 Task: Find connections with filter location Murcia with filter topic #Ideaswith filter profile language Potuguese with filter current company Google with filter school MVGR College of Engineering with filter industry Wholesale Chemical and Allied Products with filter service category Commercial Real Estate with filter keywords title Managers
Action: Mouse moved to (519, 66)
Screenshot: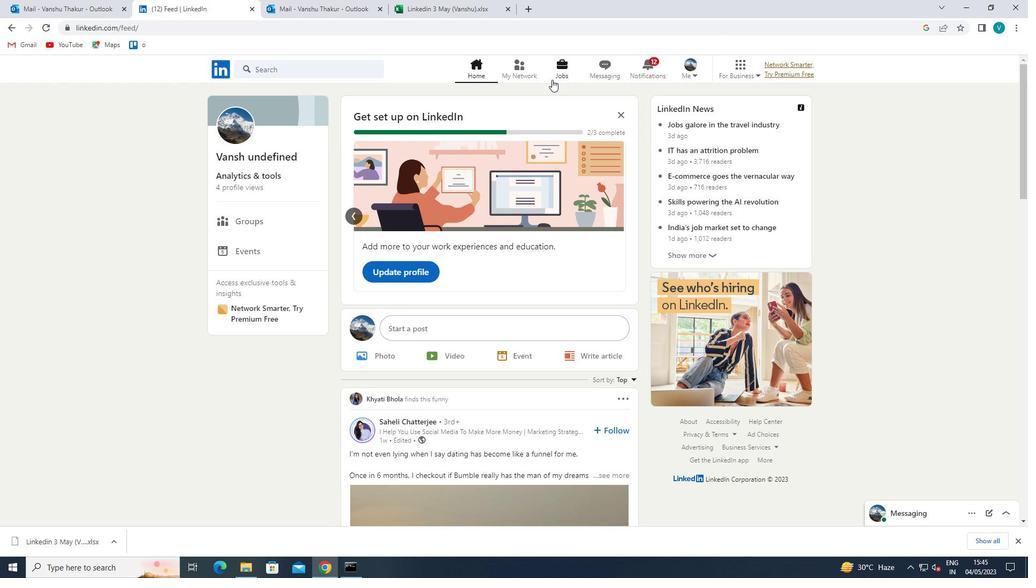 
Action: Mouse pressed left at (519, 66)
Screenshot: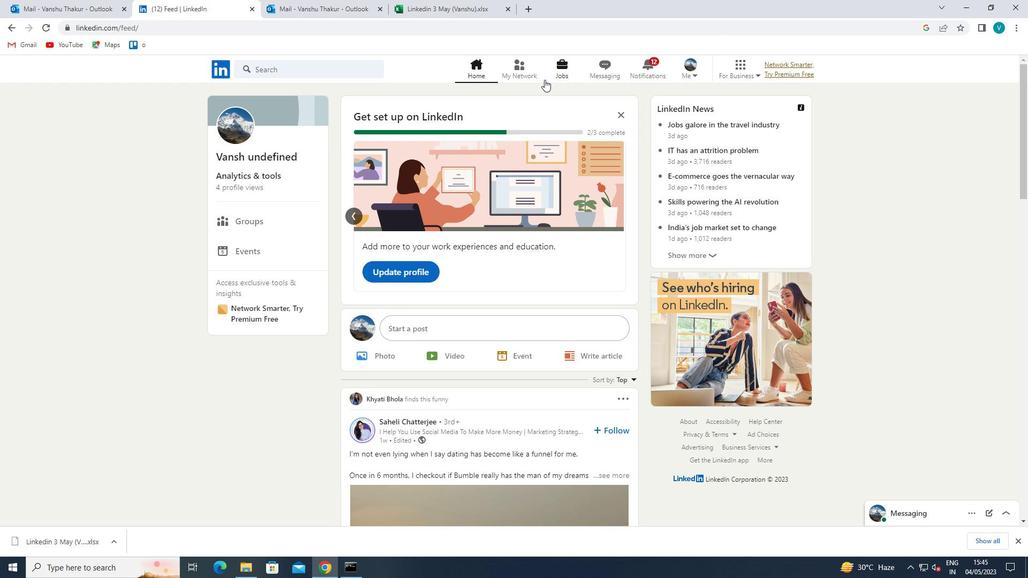 
Action: Mouse moved to (318, 133)
Screenshot: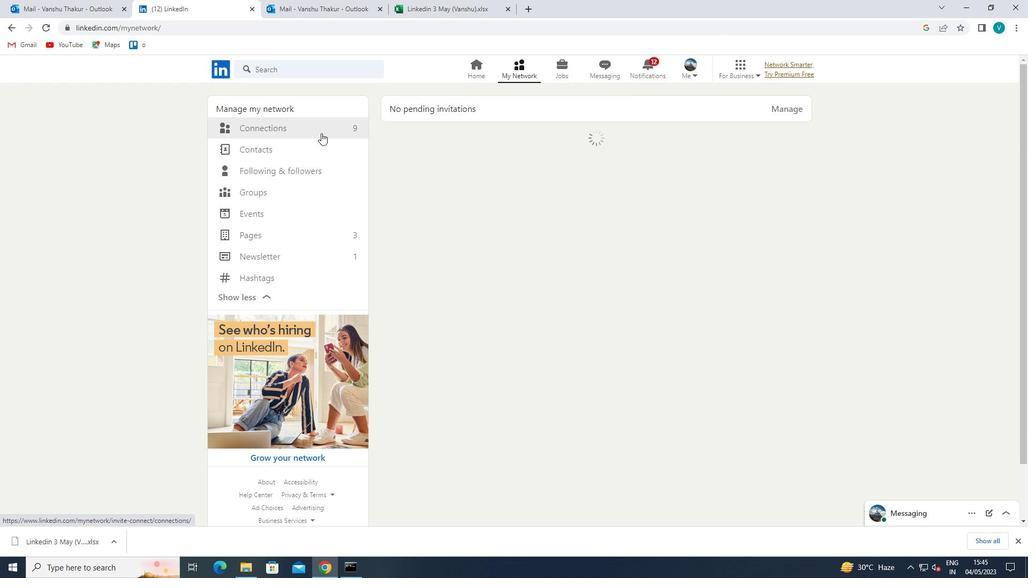 
Action: Mouse pressed left at (318, 133)
Screenshot: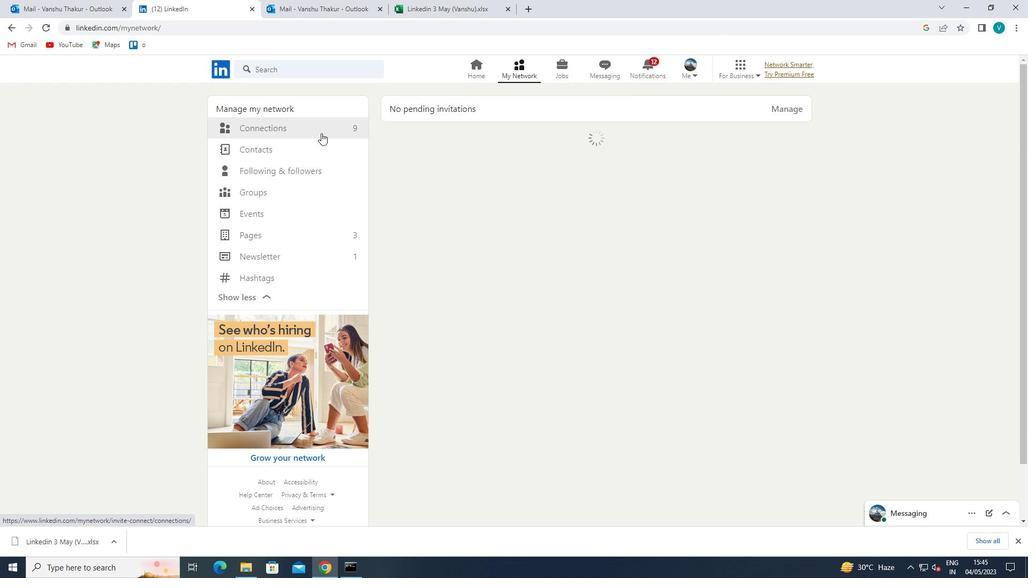 
Action: Mouse moved to (618, 130)
Screenshot: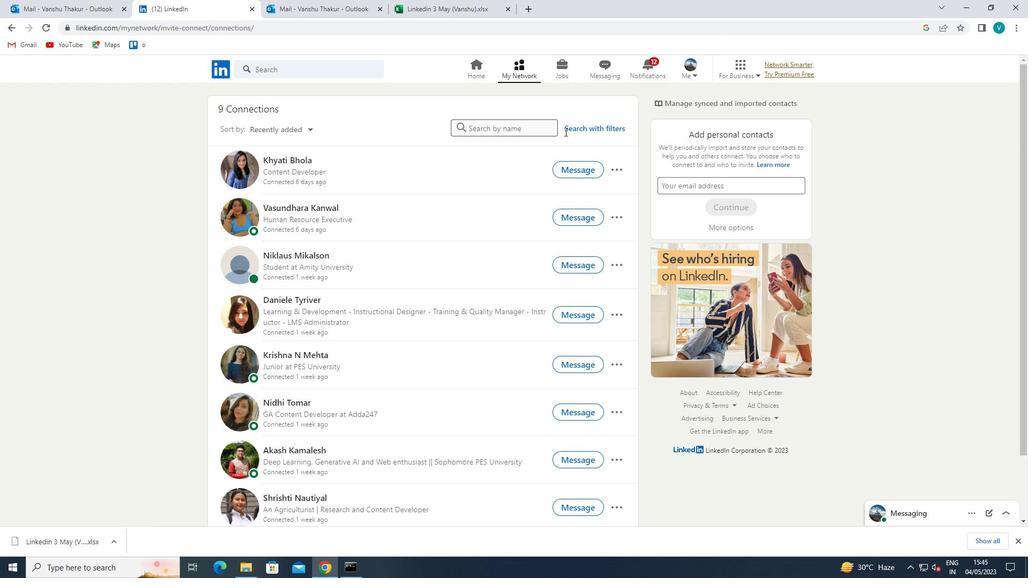 
Action: Mouse pressed left at (618, 130)
Screenshot: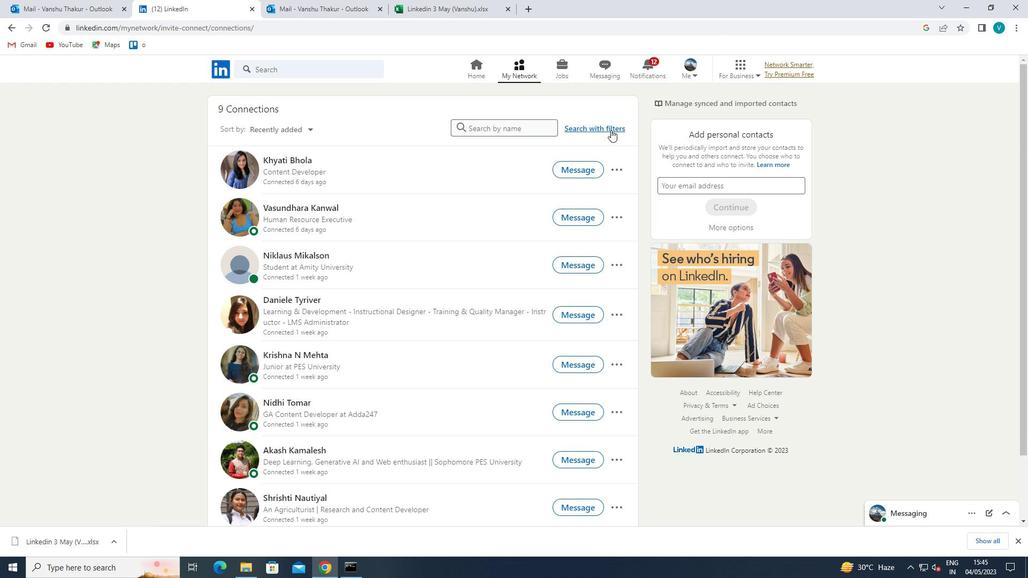 
Action: Mouse moved to (515, 104)
Screenshot: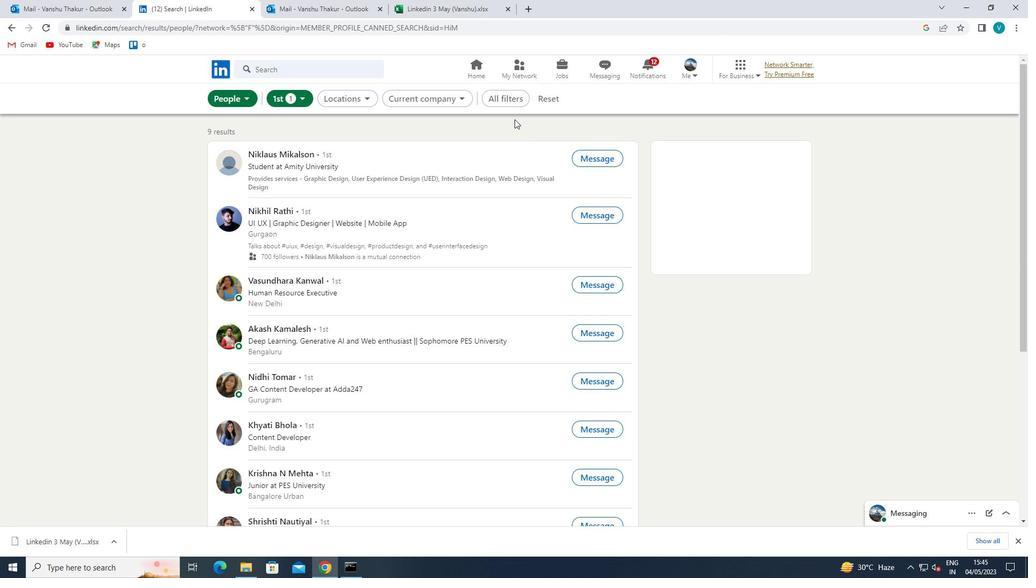 
Action: Mouse pressed left at (515, 104)
Screenshot: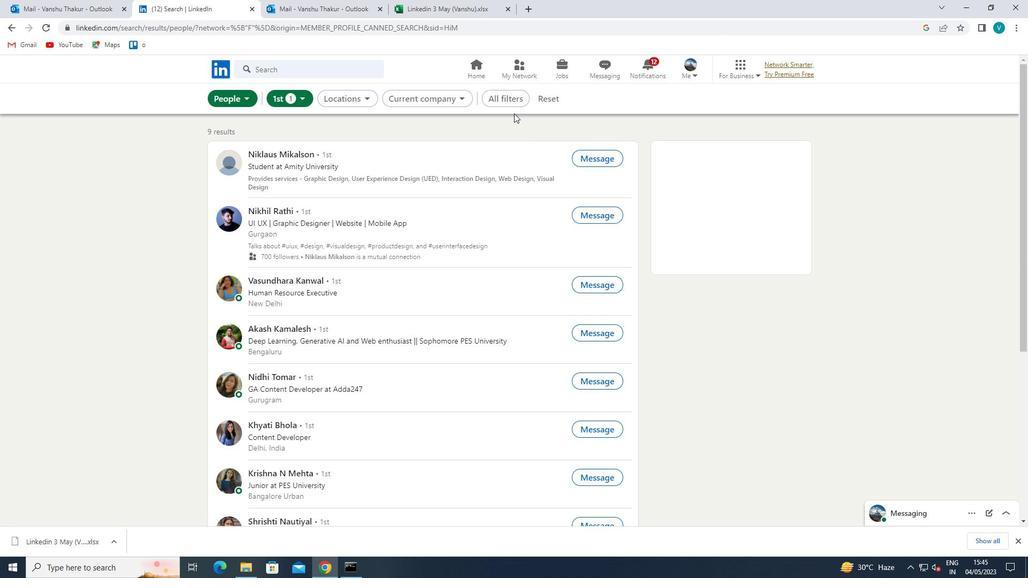
Action: Mouse moved to (791, 200)
Screenshot: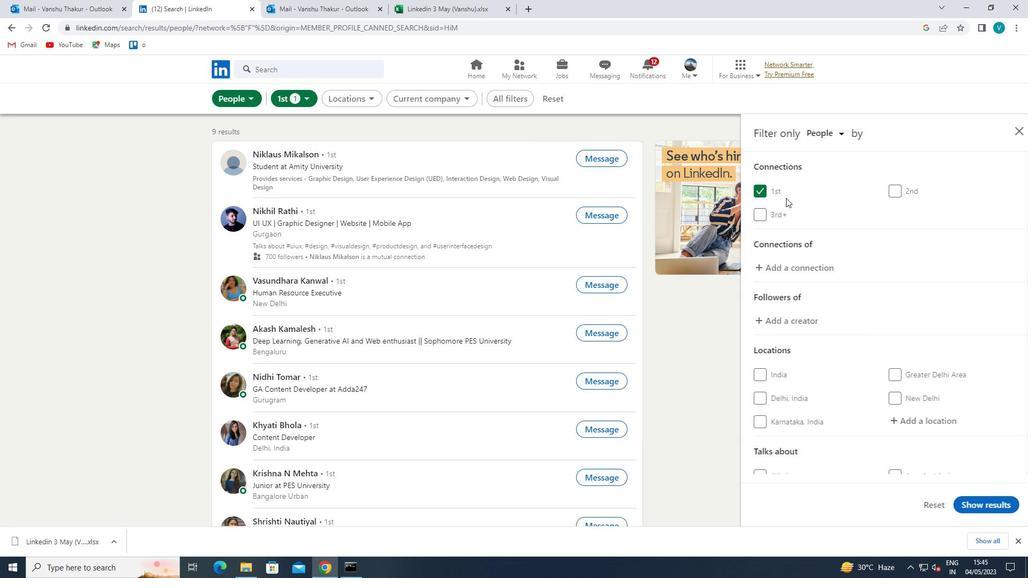 
Action: Mouse scrolled (791, 200) with delta (0, 0)
Screenshot: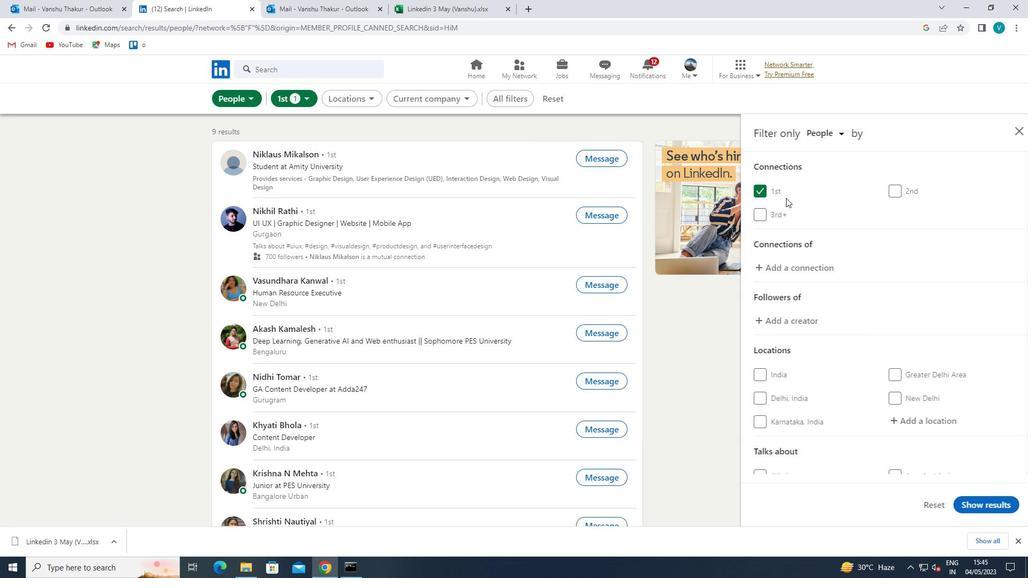 
Action: Mouse moved to (793, 201)
Screenshot: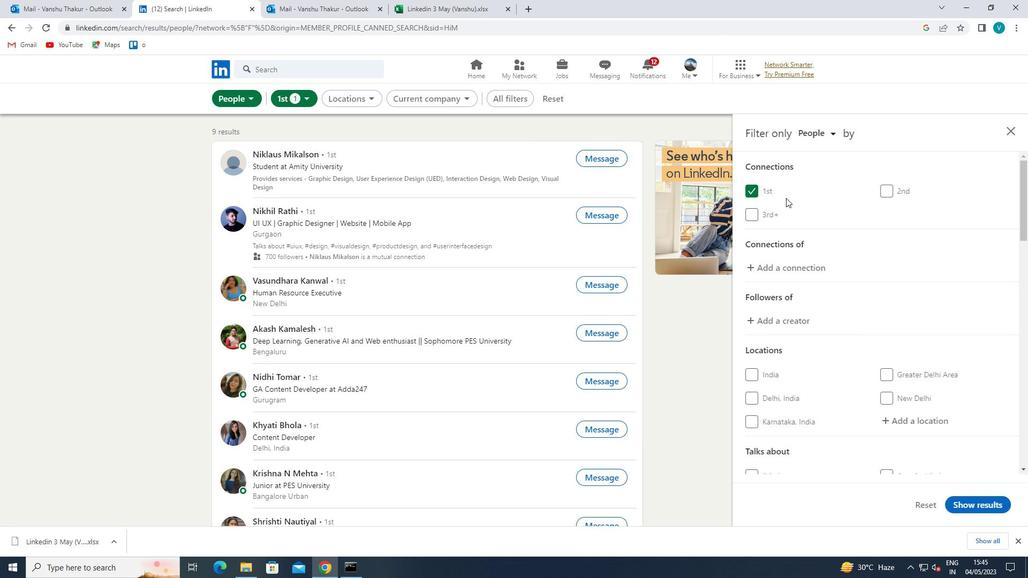 
Action: Mouse scrolled (793, 201) with delta (0, 0)
Screenshot: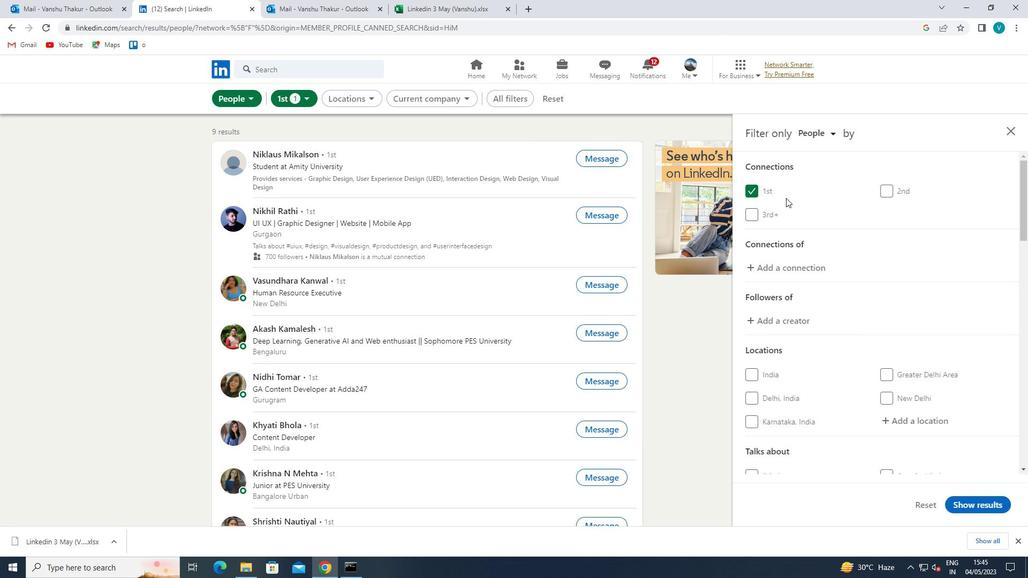 
Action: Mouse moved to (911, 311)
Screenshot: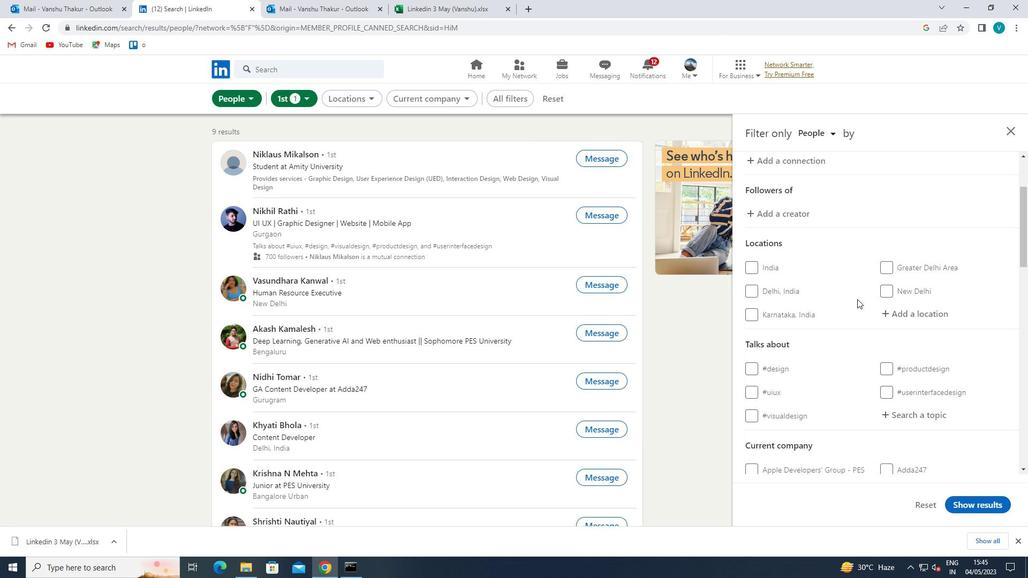 
Action: Mouse pressed left at (911, 311)
Screenshot: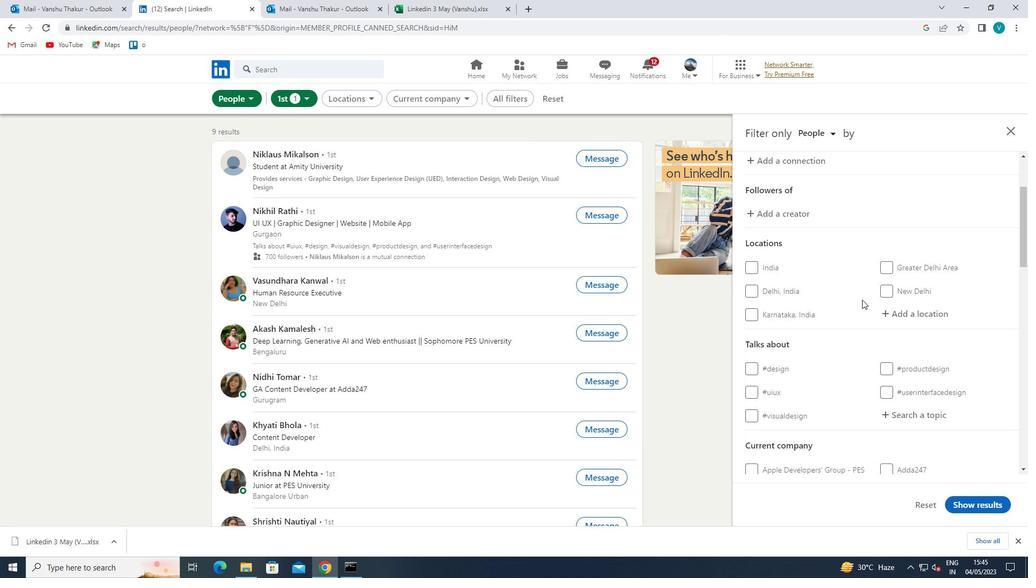 
Action: Mouse moved to (890, 298)
Screenshot: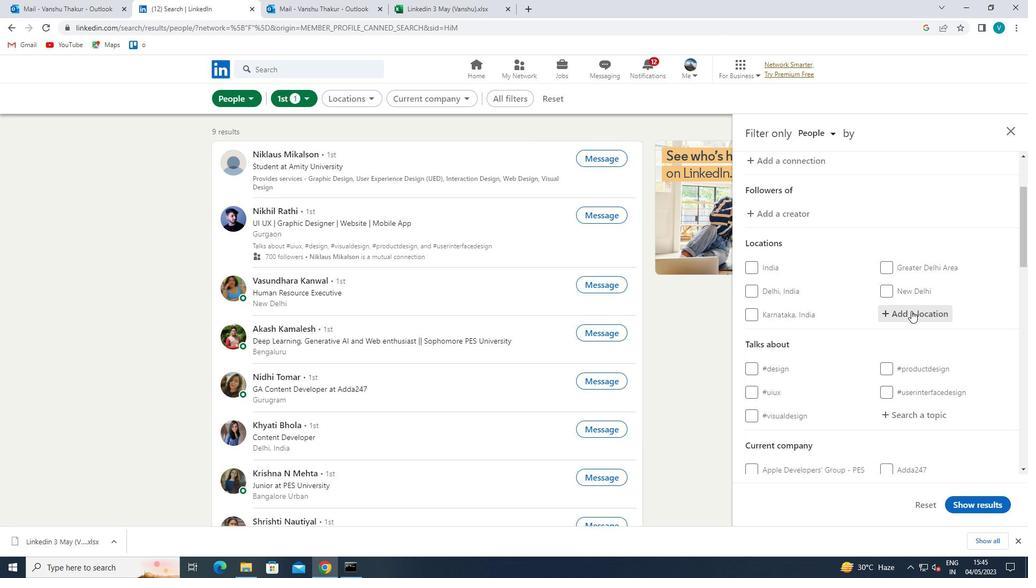 
Action: Key pressed <Key.shift>MURCIA
Screenshot: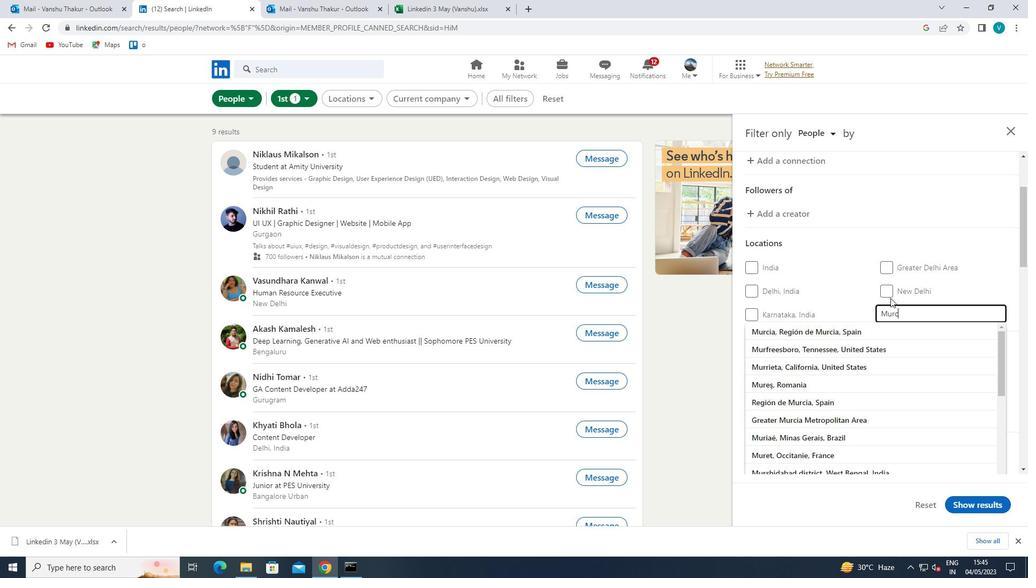 
Action: Mouse moved to (878, 335)
Screenshot: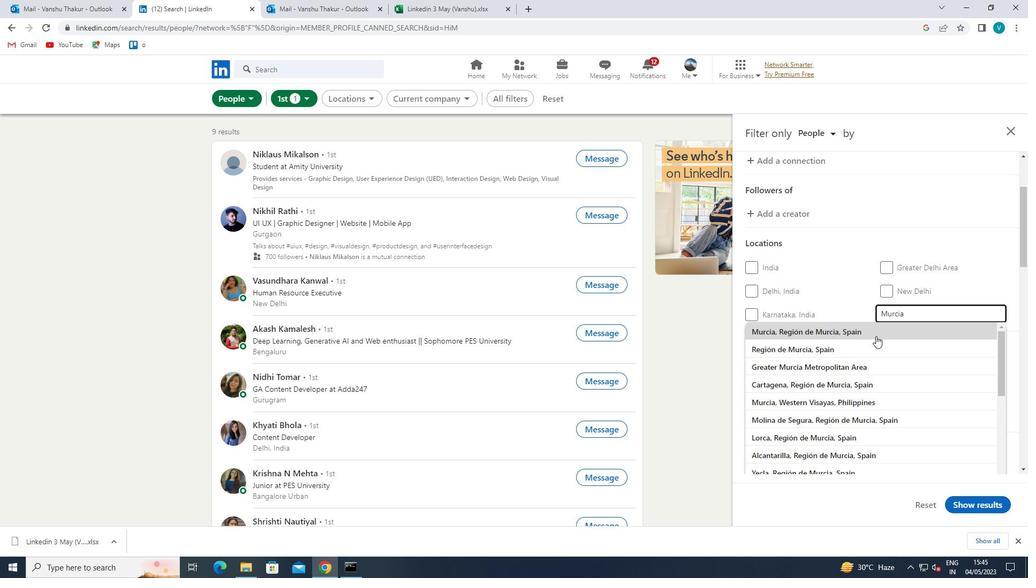 
Action: Mouse pressed left at (878, 335)
Screenshot: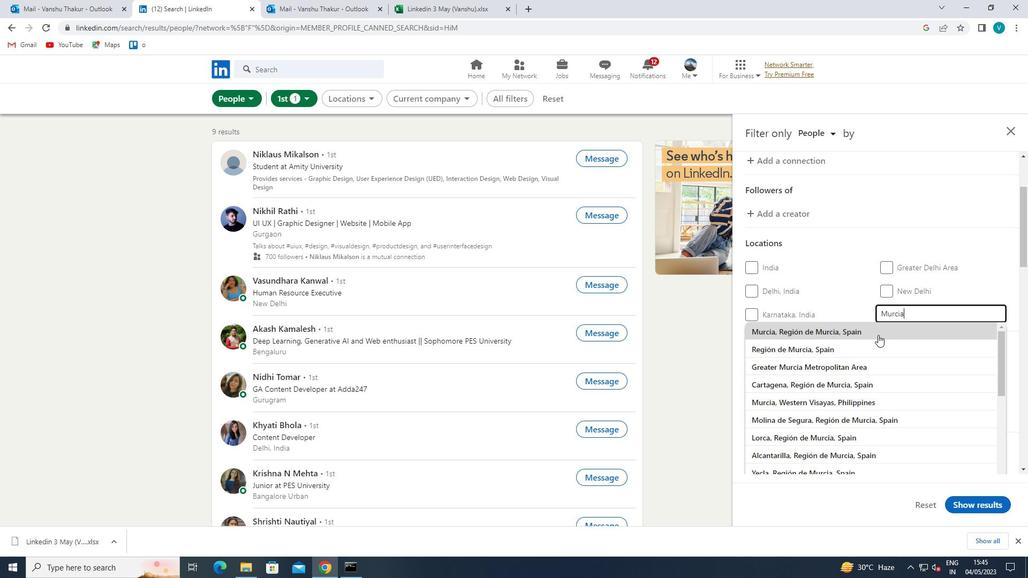 
Action: Mouse scrolled (878, 334) with delta (0, 0)
Screenshot: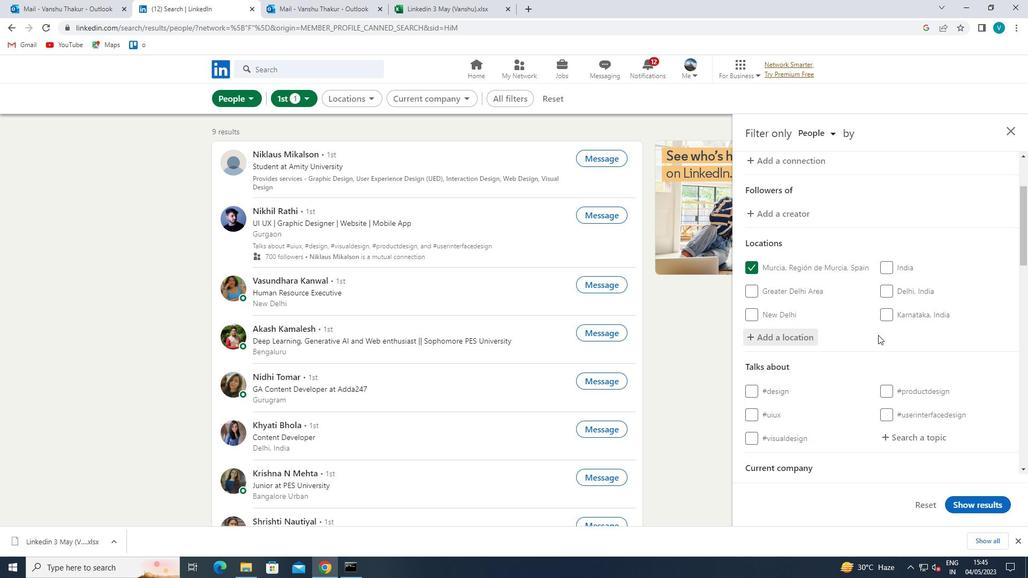 
Action: Mouse moved to (878, 335)
Screenshot: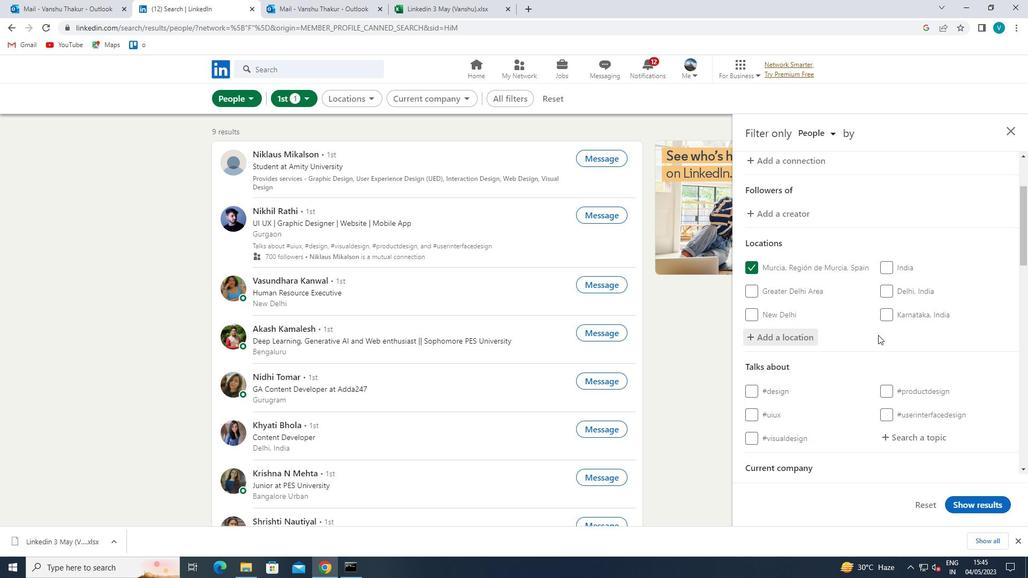 
Action: Mouse scrolled (878, 334) with delta (0, 0)
Screenshot: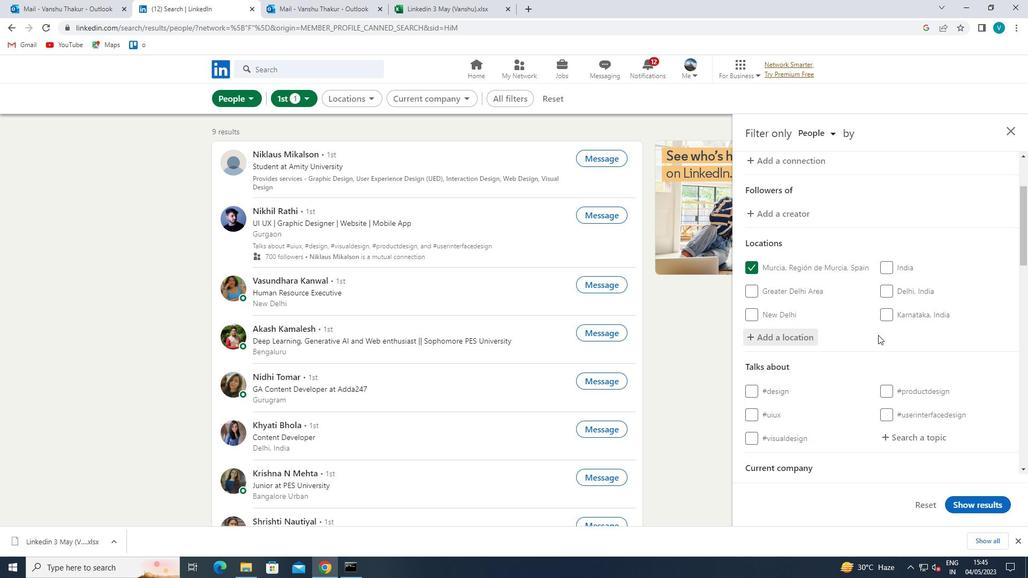 
Action: Mouse moved to (894, 345)
Screenshot: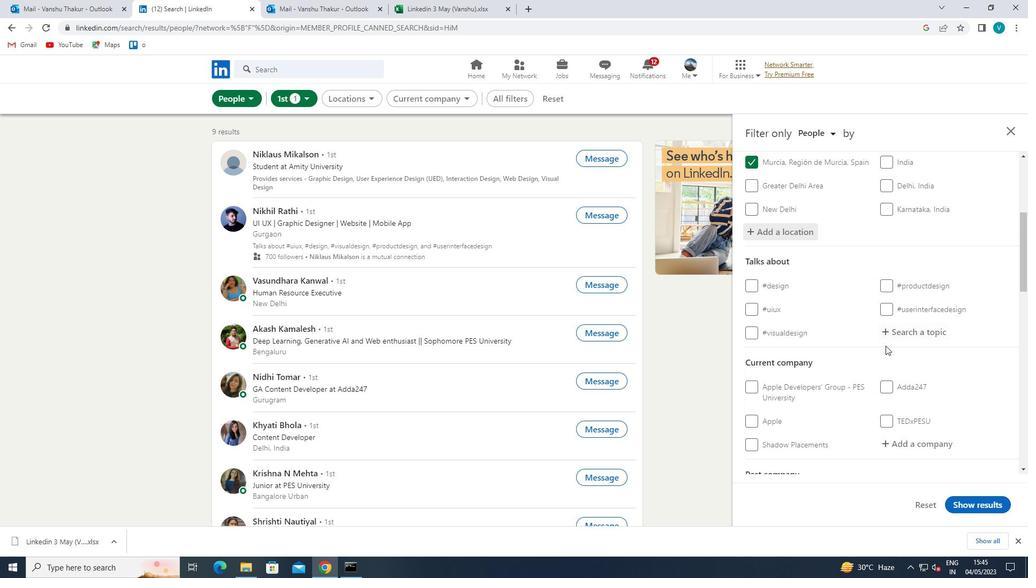 
Action: Mouse pressed left at (894, 345)
Screenshot: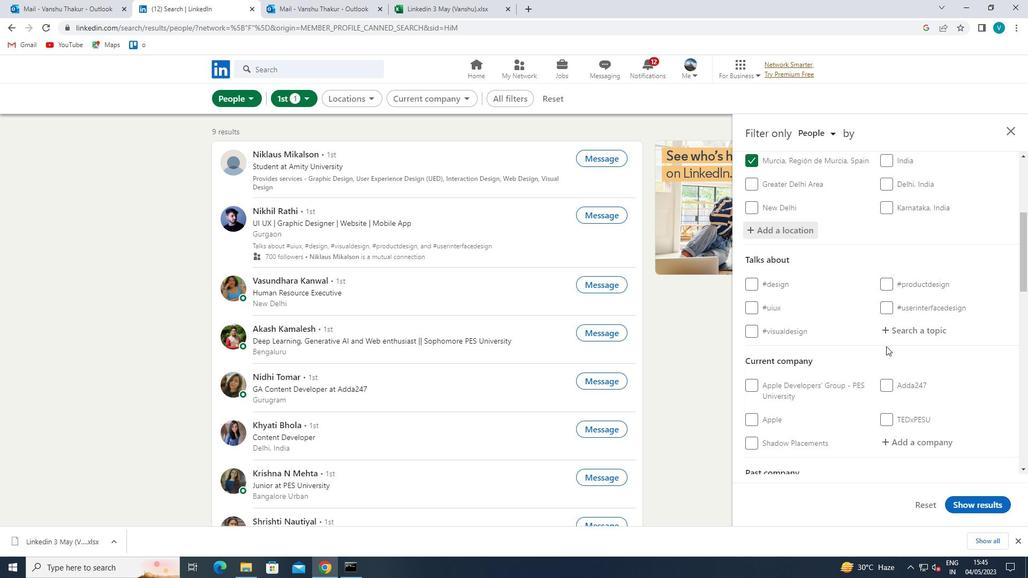 
Action: Mouse moved to (911, 320)
Screenshot: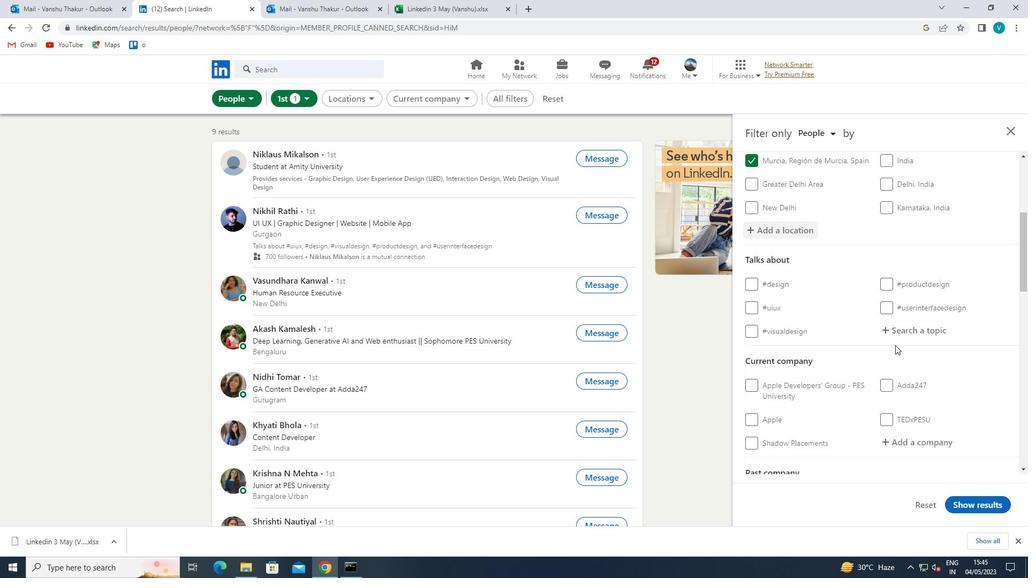 
Action: Mouse pressed left at (911, 320)
Screenshot: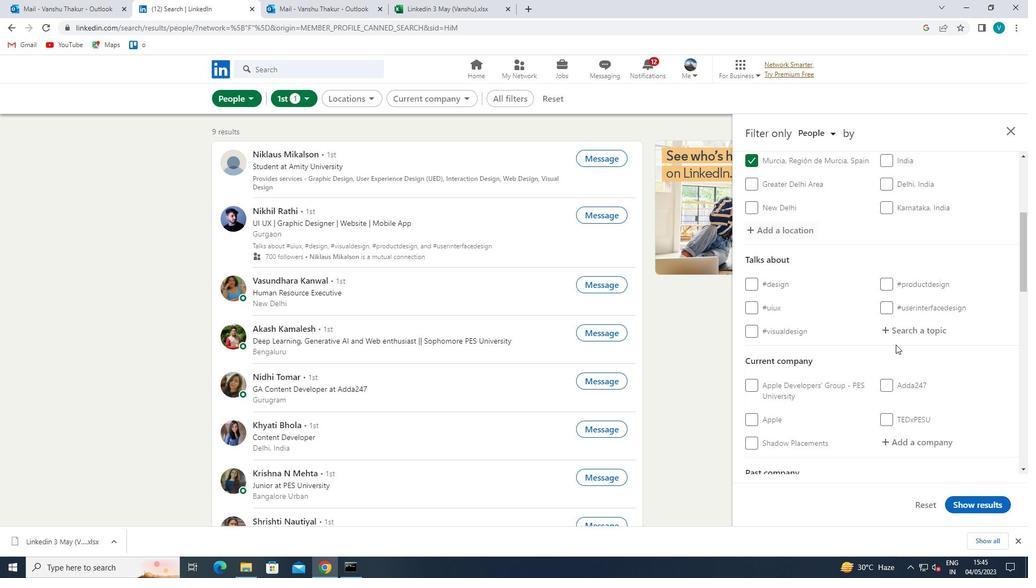 
Action: Mouse moved to (894, 318)
Screenshot: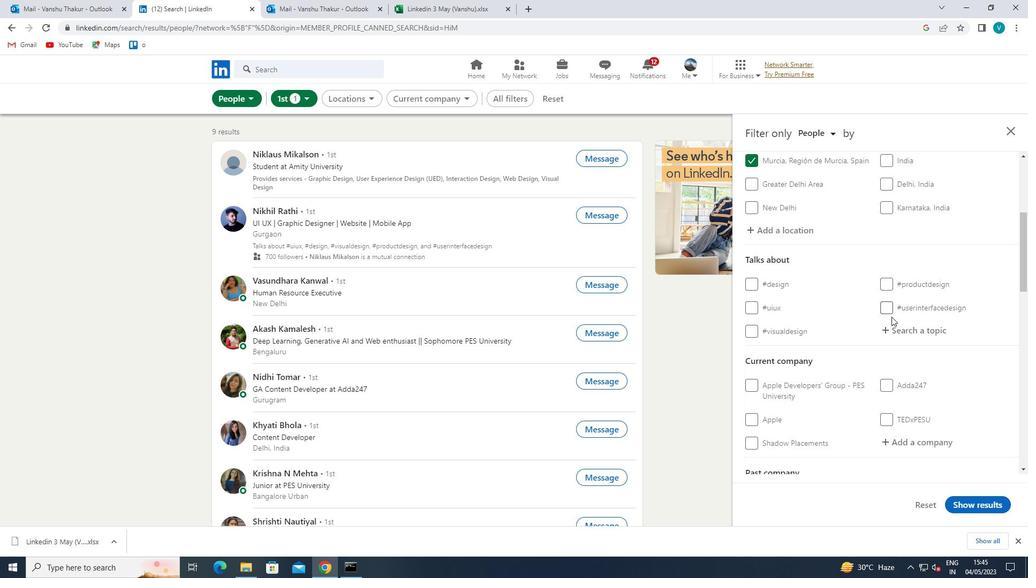 
Action: Mouse pressed left at (894, 318)
Screenshot: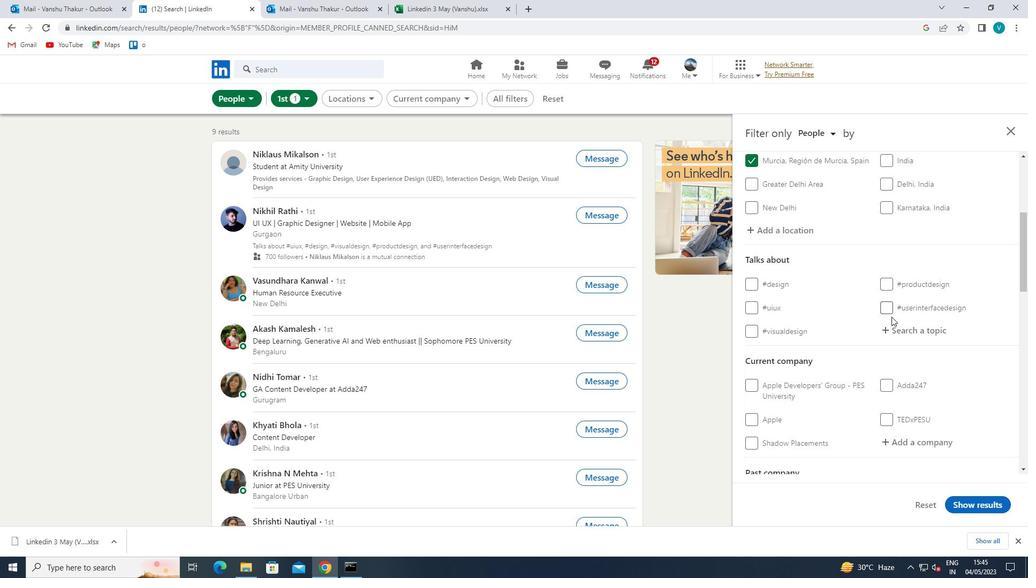 
Action: Mouse moved to (899, 321)
Screenshot: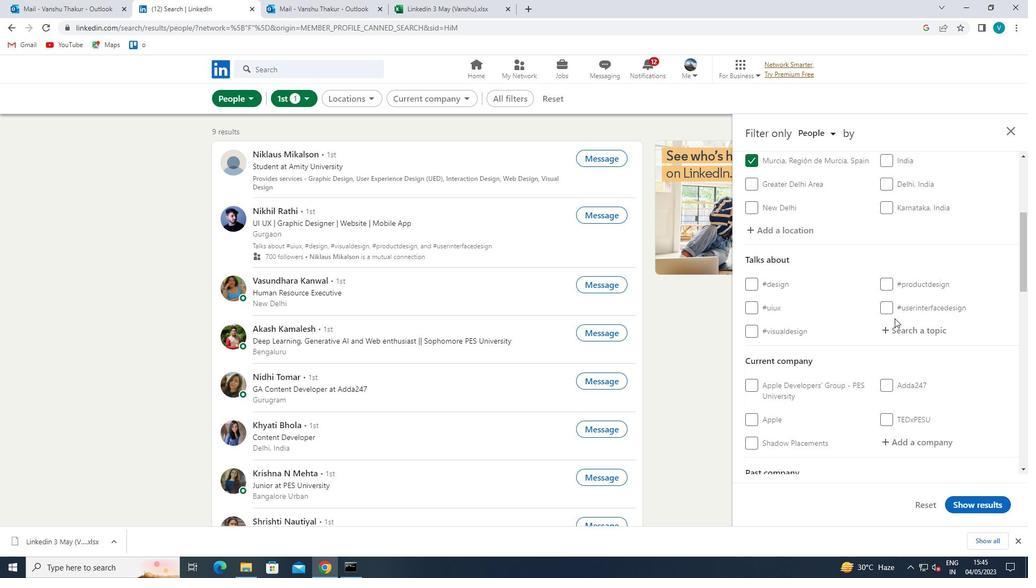 
Action: Mouse pressed left at (899, 321)
Screenshot: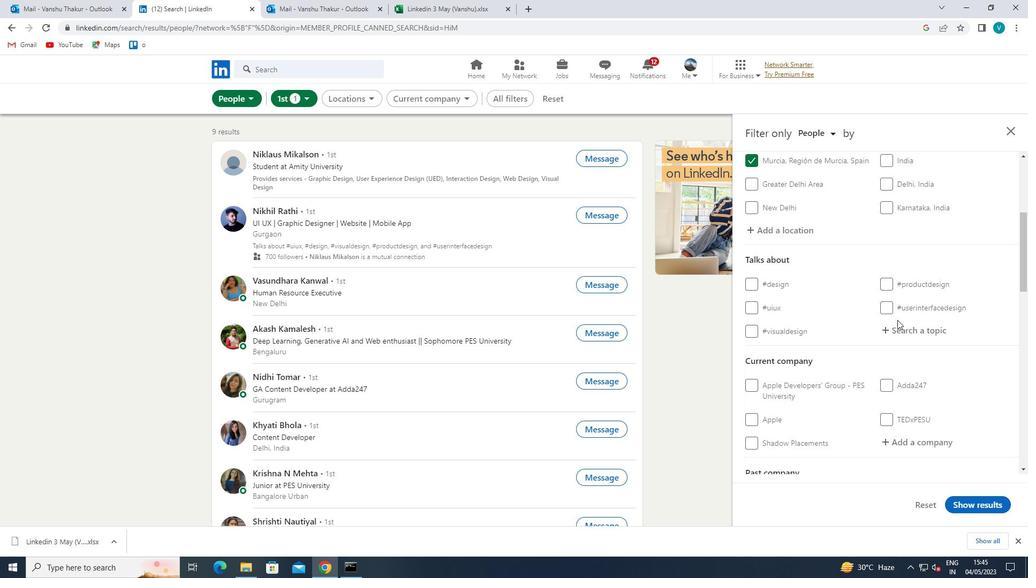 
Action: Mouse moved to (900, 321)
Screenshot: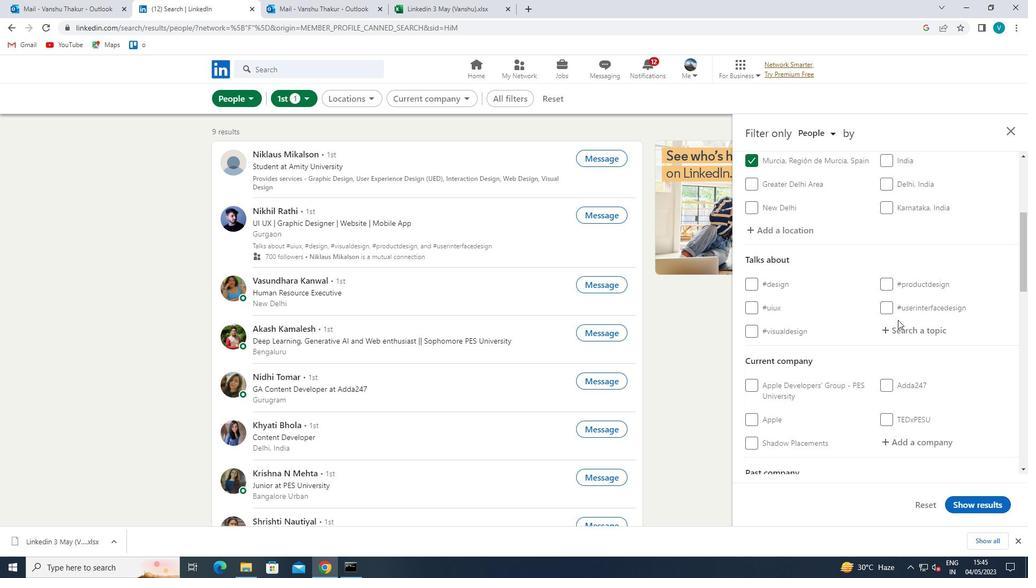 
Action: Key pressed IDEAS
Screenshot: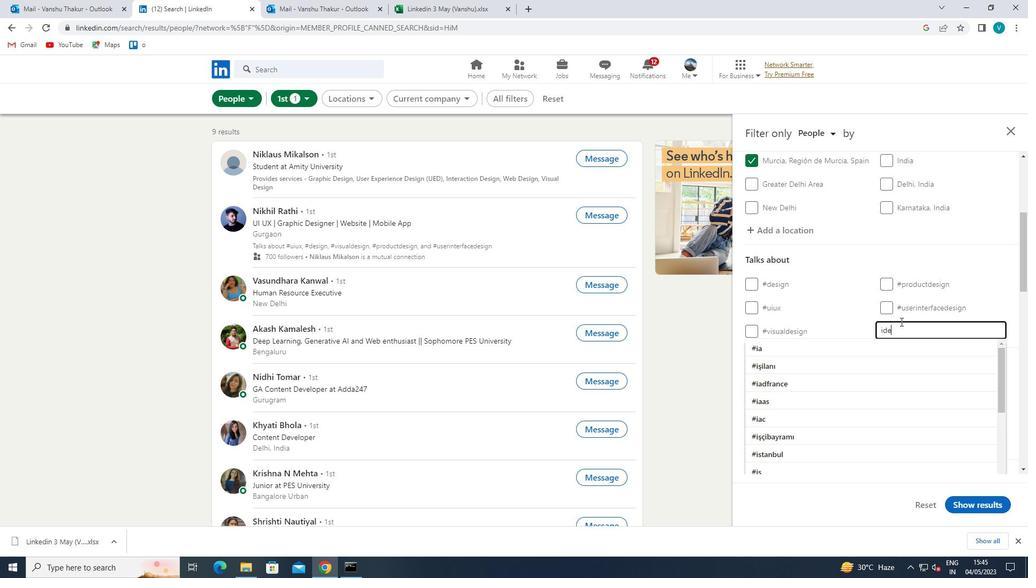 
Action: Mouse moved to (907, 345)
Screenshot: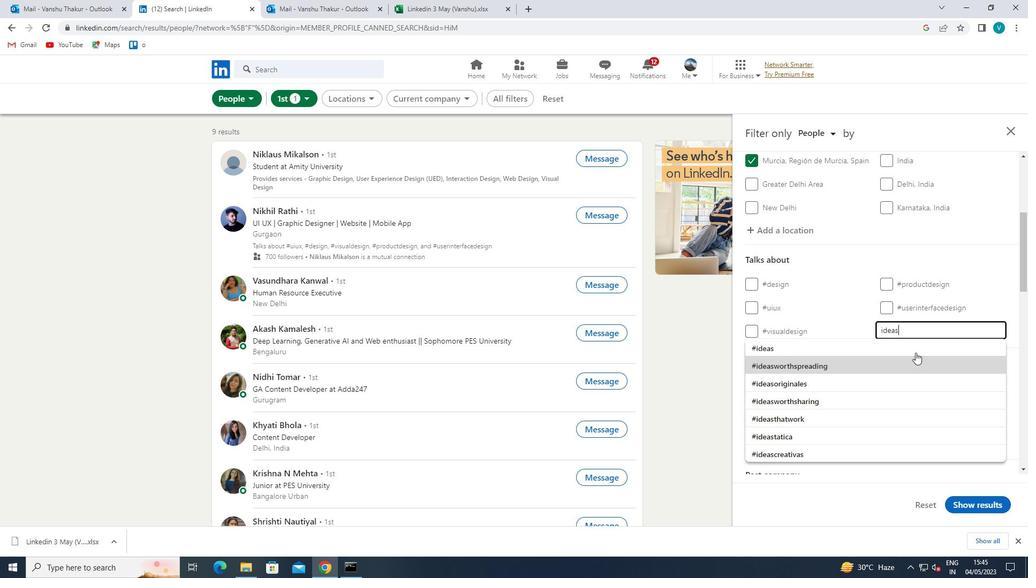
Action: Mouse pressed left at (907, 345)
Screenshot: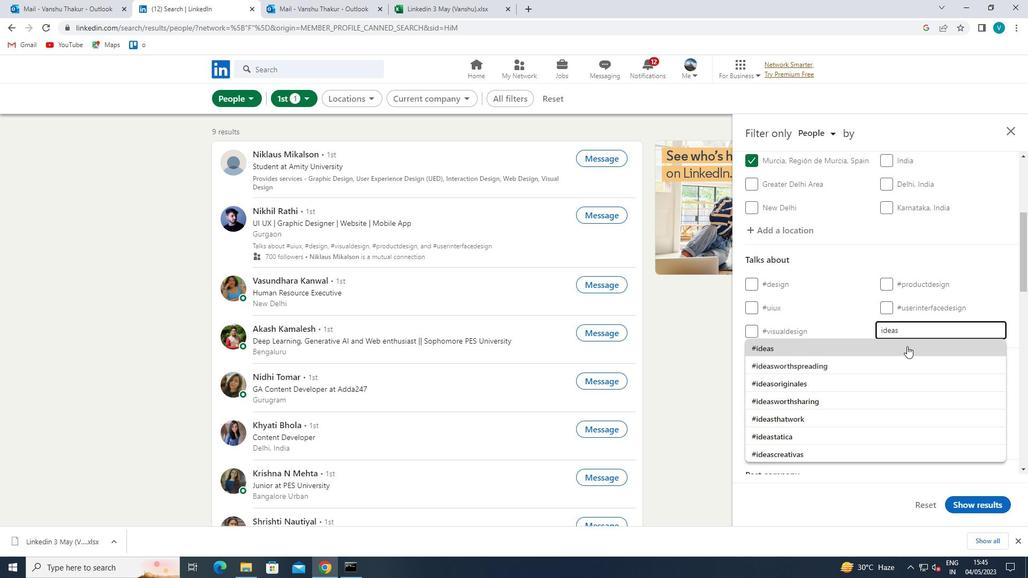 
Action: Mouse scrolled (907, 345) with delta (0, 0)
Screenshot: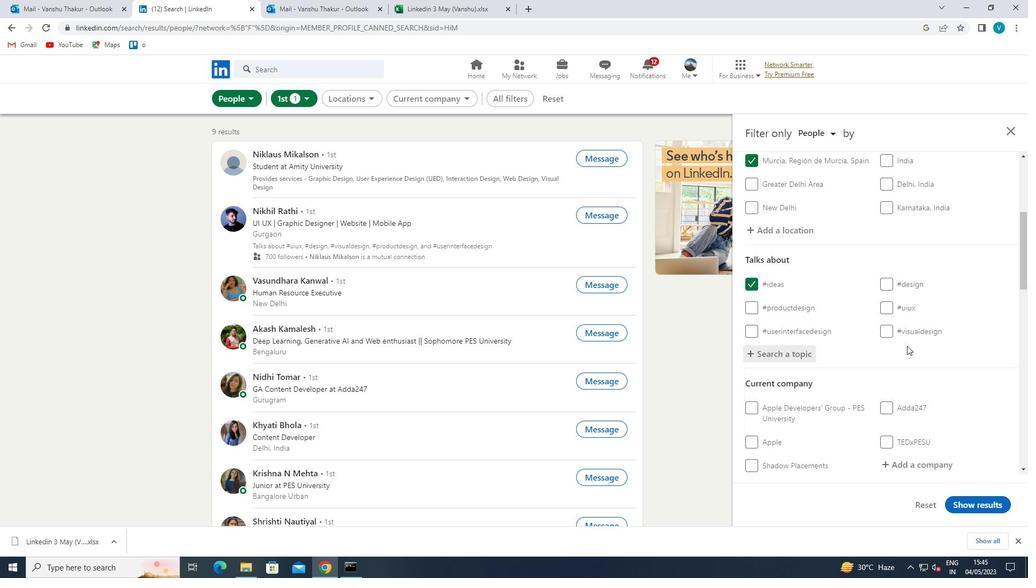 
Action: Mouse scrolled (907, 345) with delta (0, 0)
Screenshot: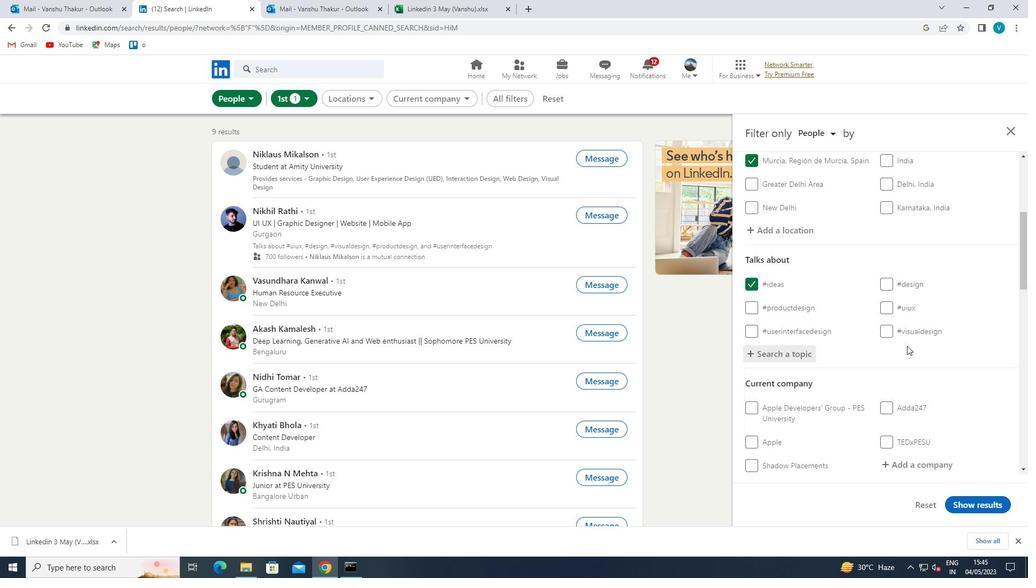 
Action: Mouse moved to (908, 351)
Screenshot: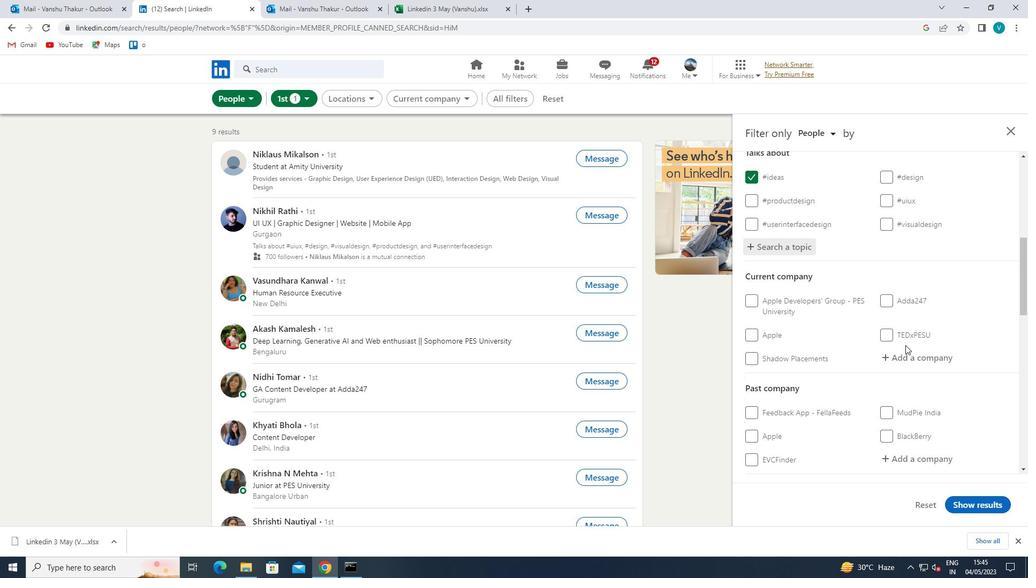 
Action: Mouse pressed left at (908, 351)
Screenshot: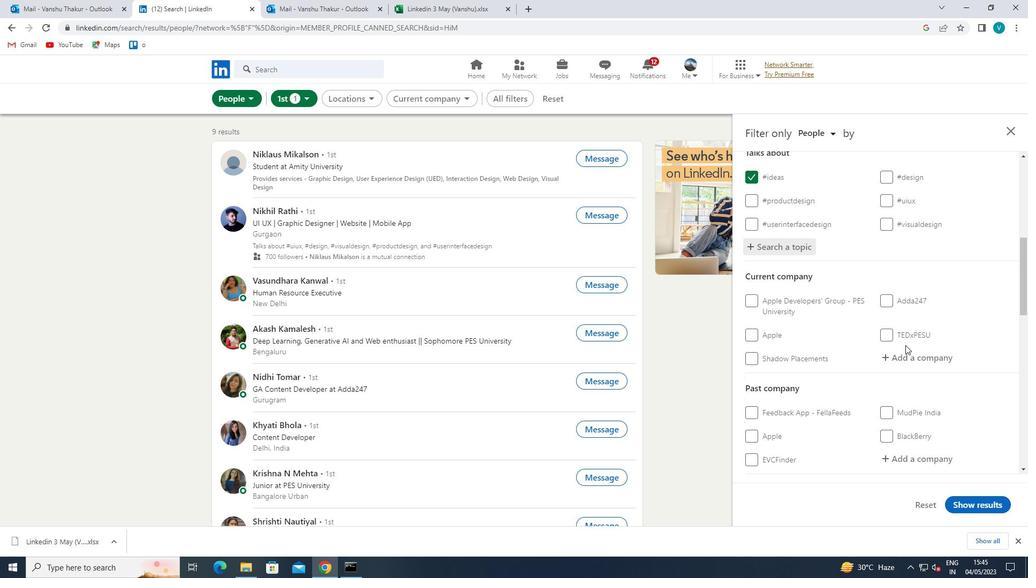 
Action: Key pressed <Key.shift>GOOGLE
Screenshot: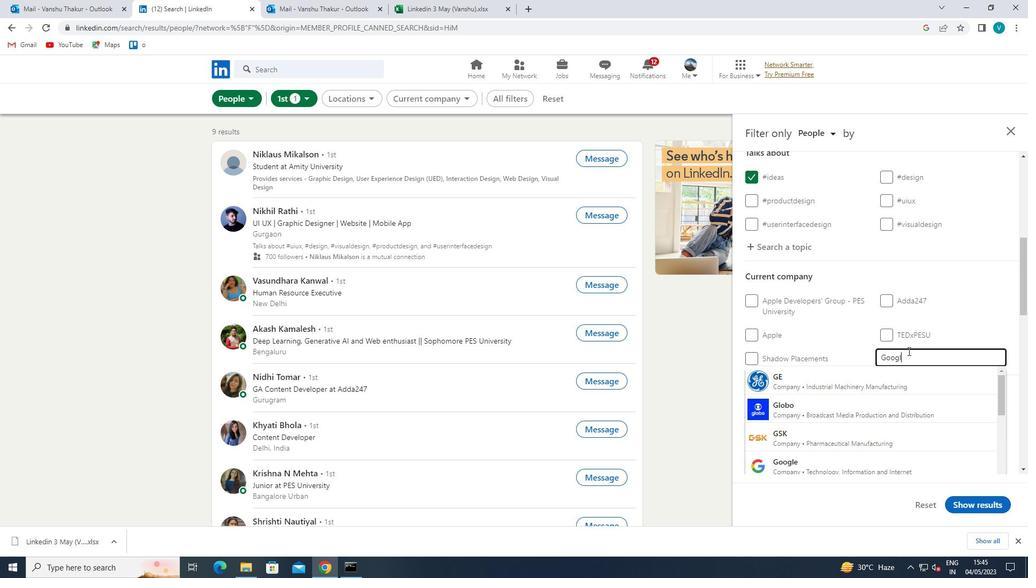 
Action: Mouse moved to (878, 378)
Screenshot: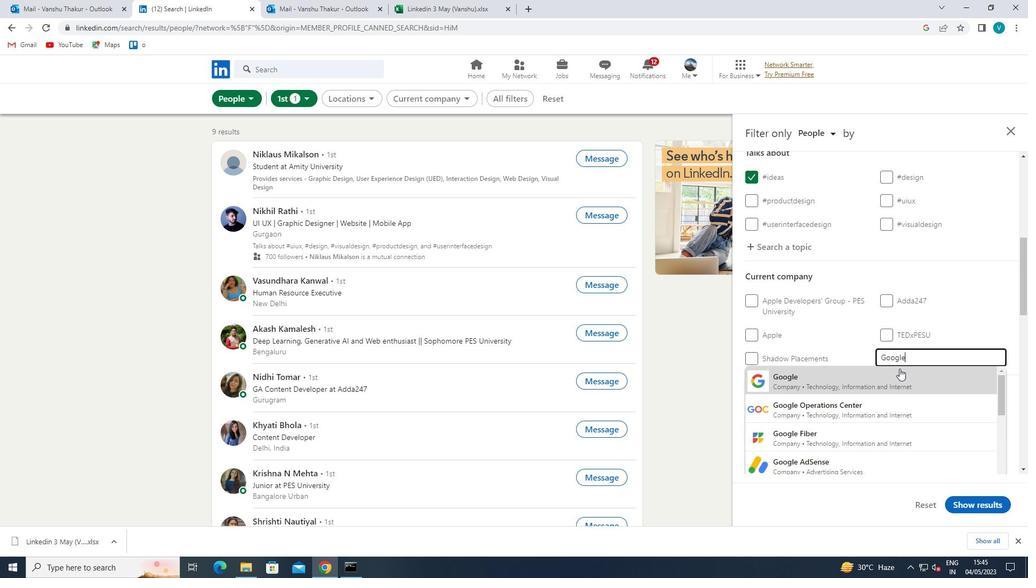 
Action: Mouse pressed left at (878, 378)
Screenshot: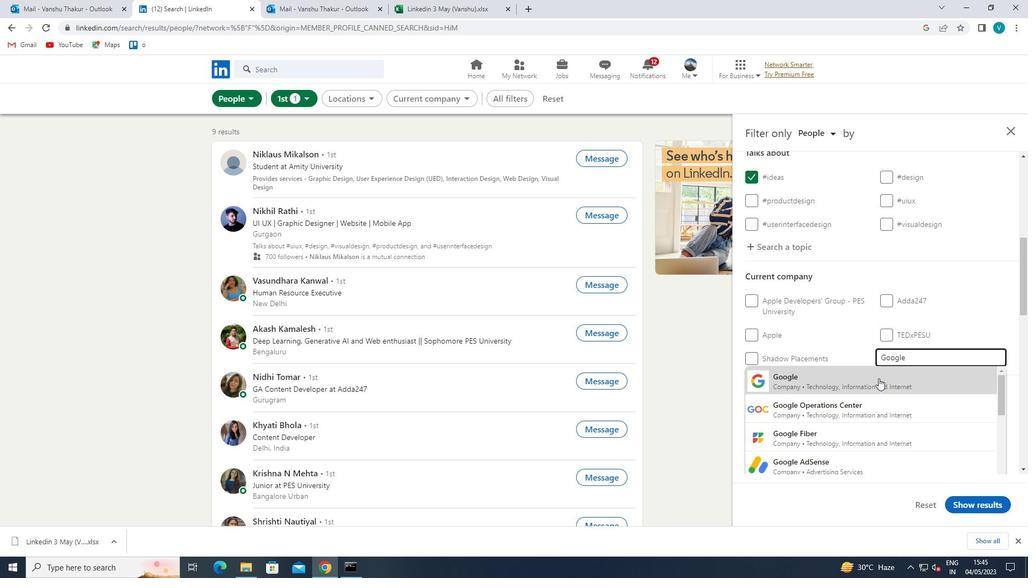 
Action: Mouse moved to (883, 376)
Screenshot: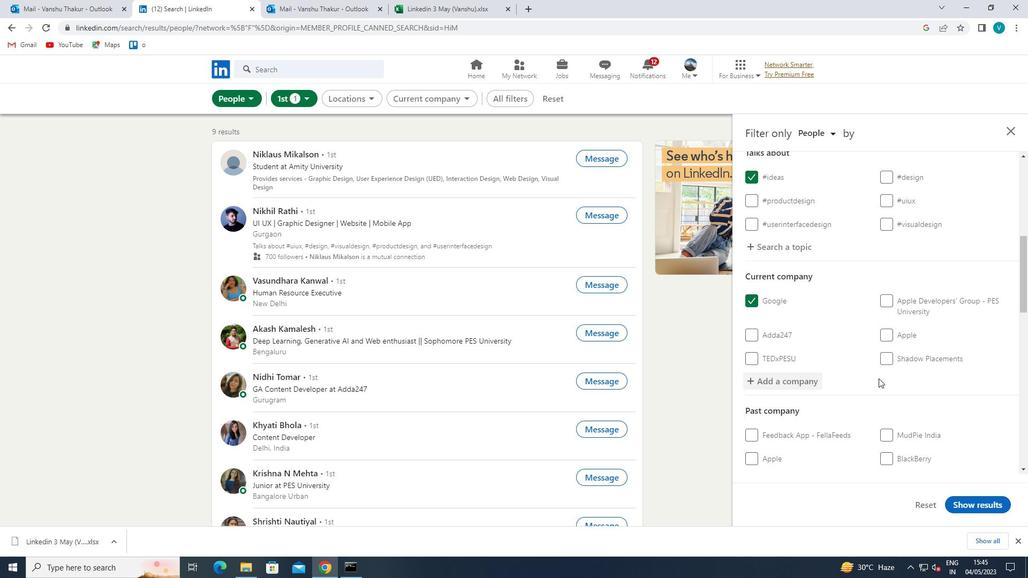 
Action: Mouse scrolled (883, 375) with delta (0, 0)
Screenshot: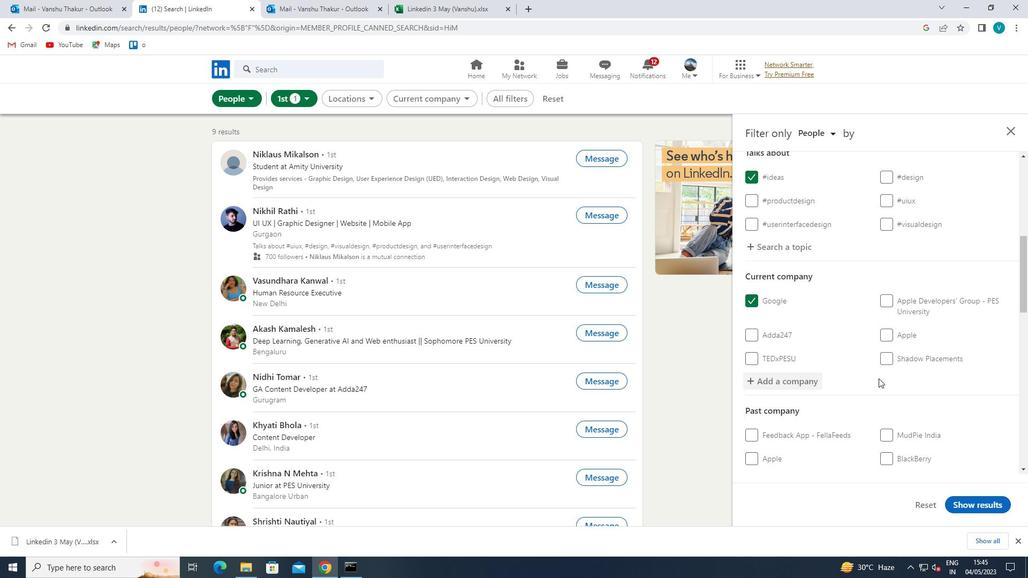 
Action: Mouse moved to (880, 372)
Screenshot: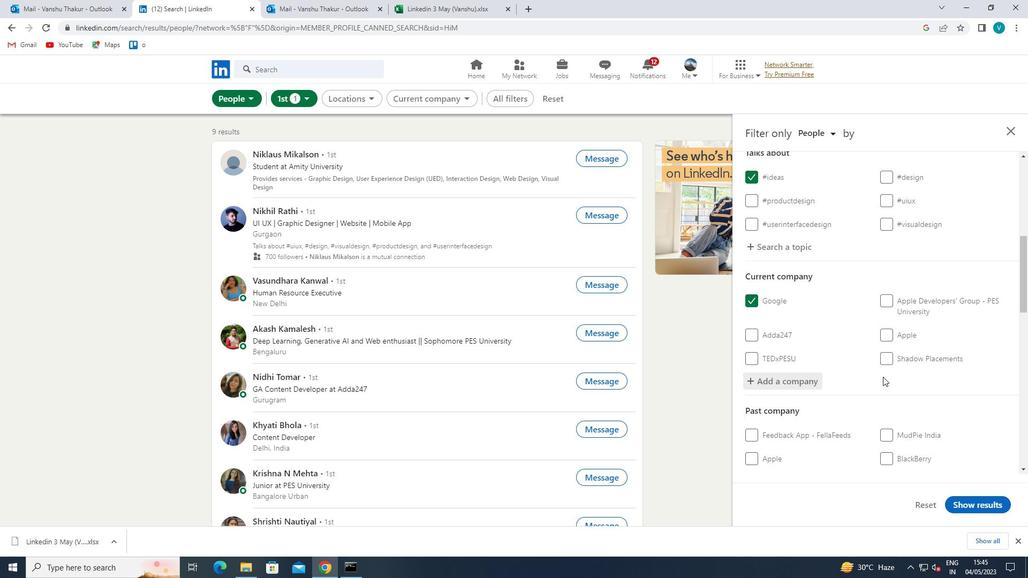 
Action: Mouse scrolled (880, 372) with delta (0, 0)
Screenshot: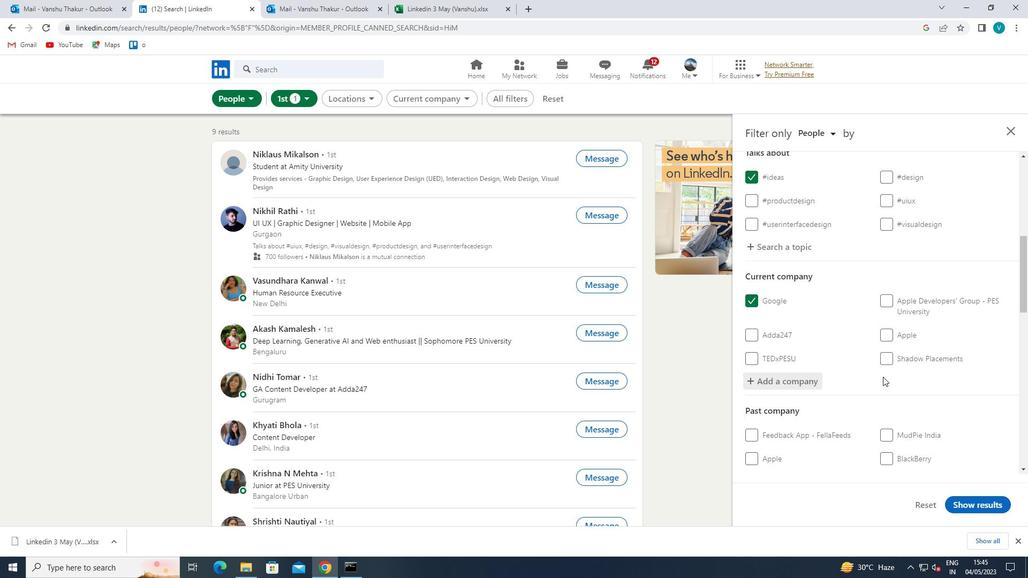 
Action: Mouse moved to (879, 371)
Screenshot: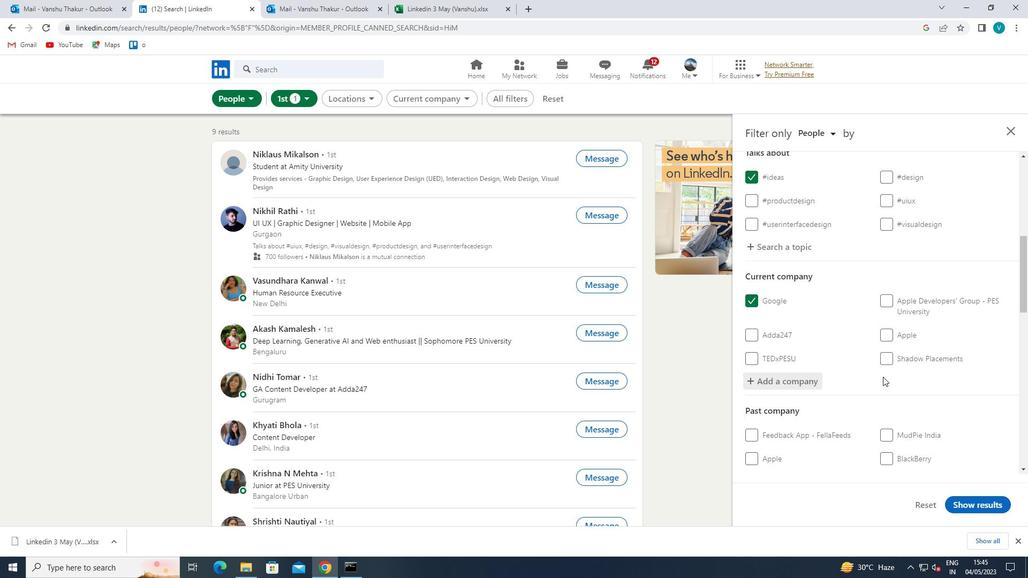 
Action: Mouse scrolled (879, 371) with delta (0, 0)
Screenshot: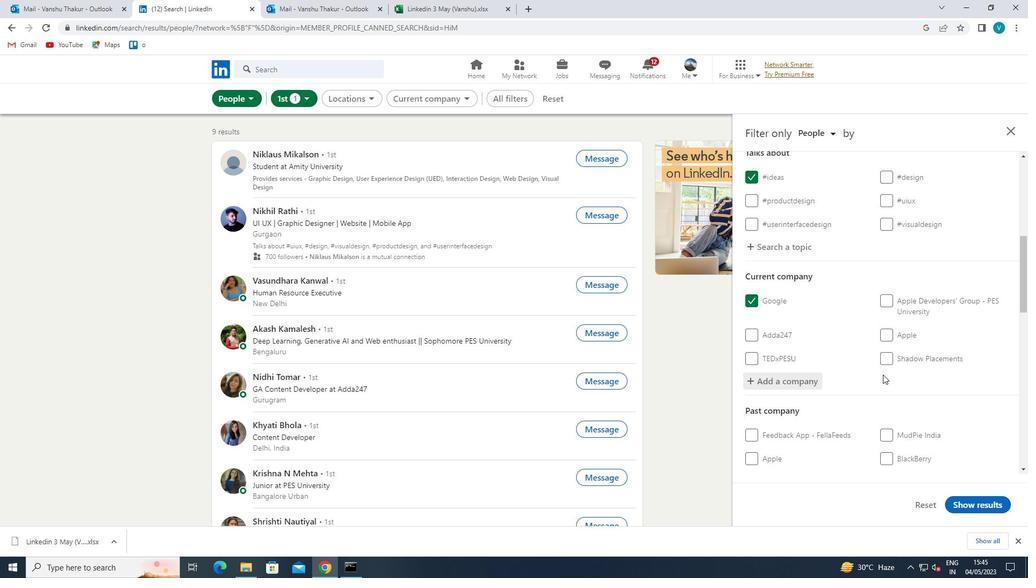 
Action: Mouse moved to (906, 373)
Screenshot: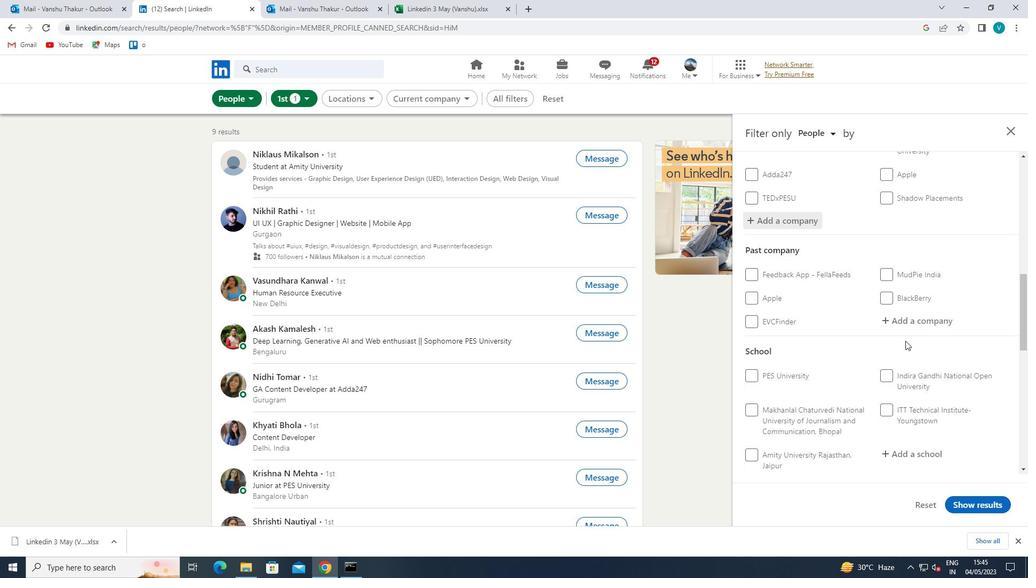 
Action: Mouse scrolled (906, 373) with delta (0, 0)
Screenshot: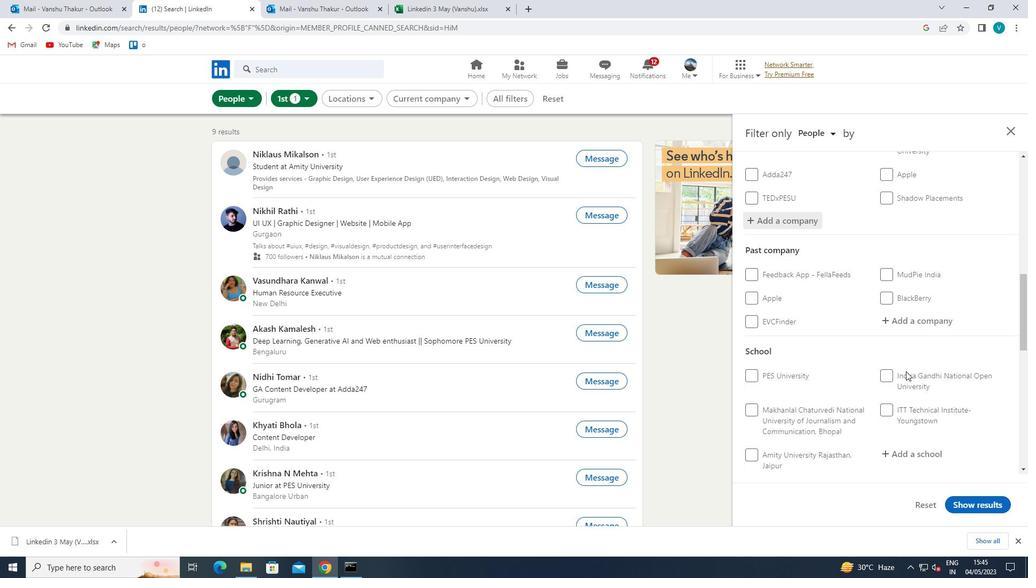 
Action: Mouse scrolled (906, 373) with delta (0, 0)
Screenshot: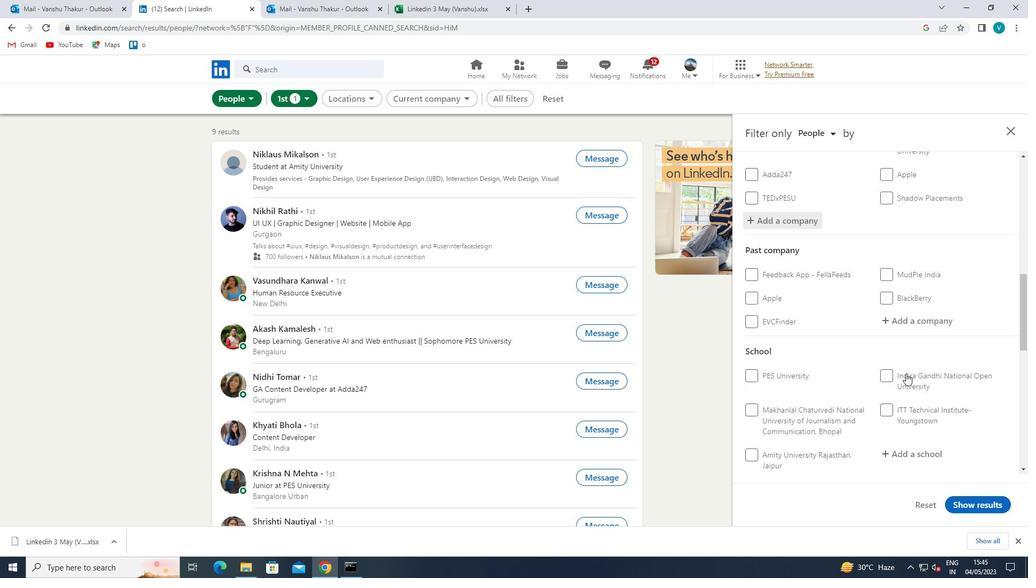 
Action: Mouse moved to (910, 351)
Screenshot: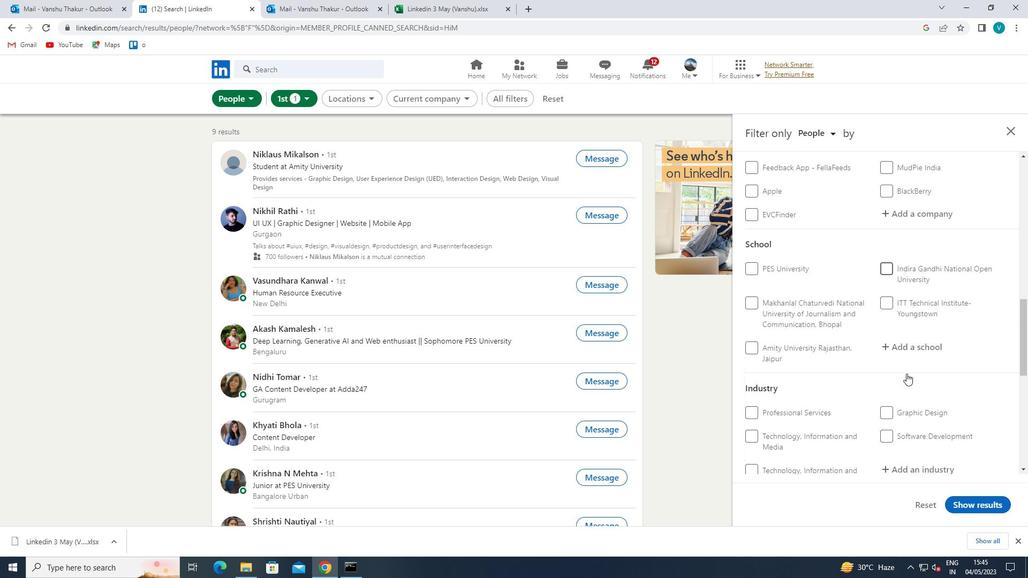 
Action: Mouse pressed left at (910, 351)
Screenshot: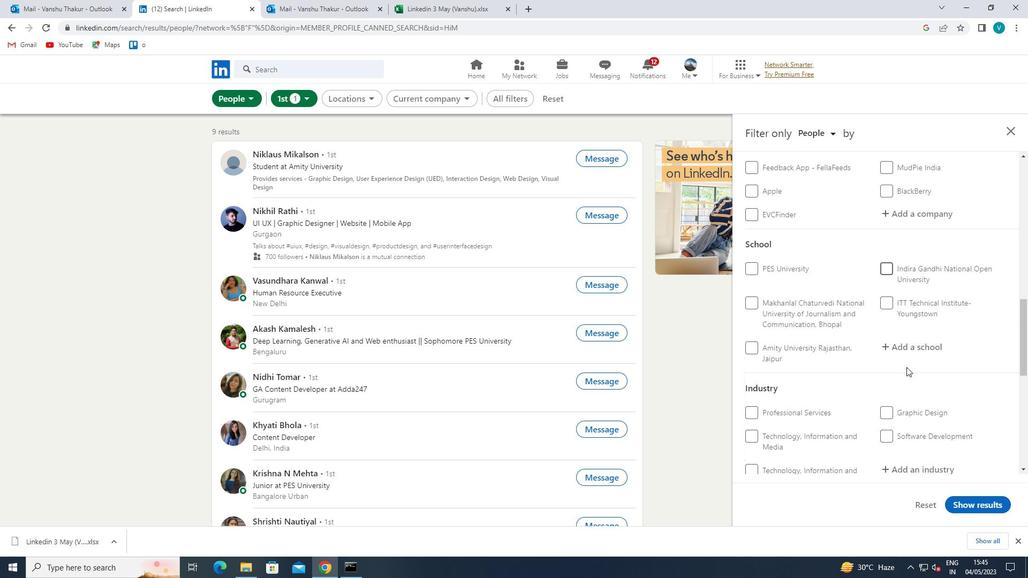
Action: Mouse moved to (875, 326)
Screenshot: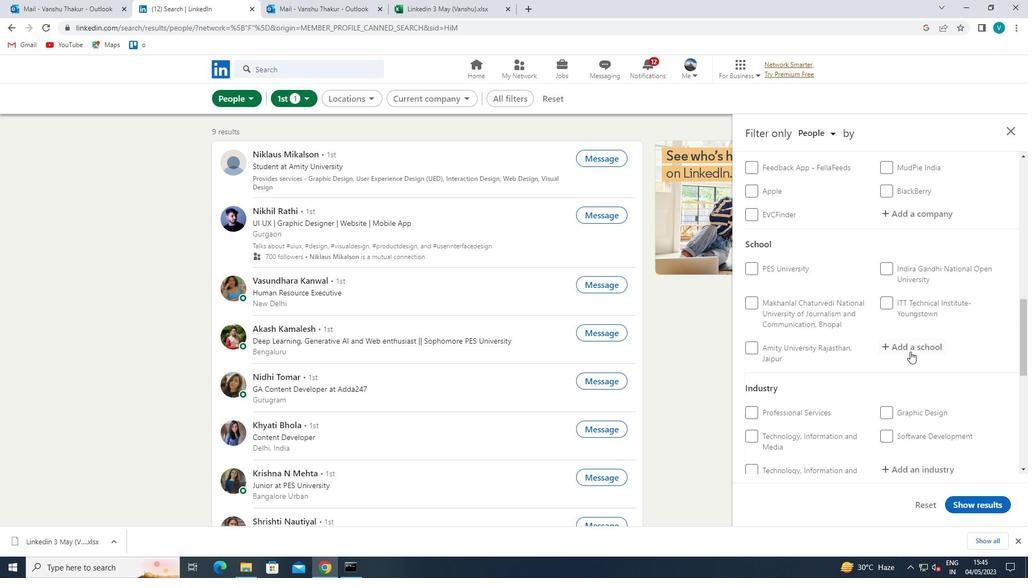 
Action: Key pressed <Key.shift>MVGR
Screenshot: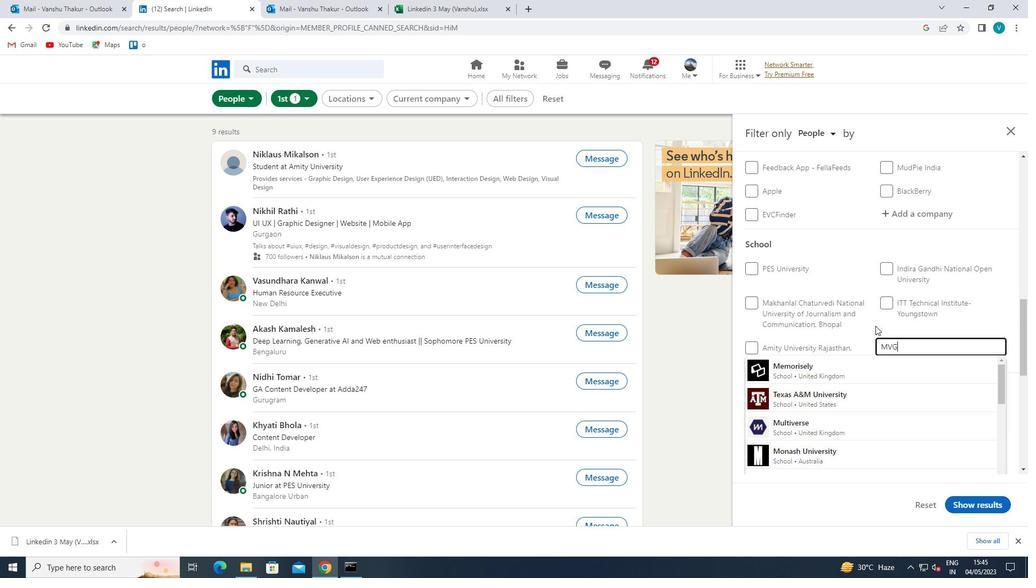 
Action: Mouse moved to (875, 357)
Screenshot: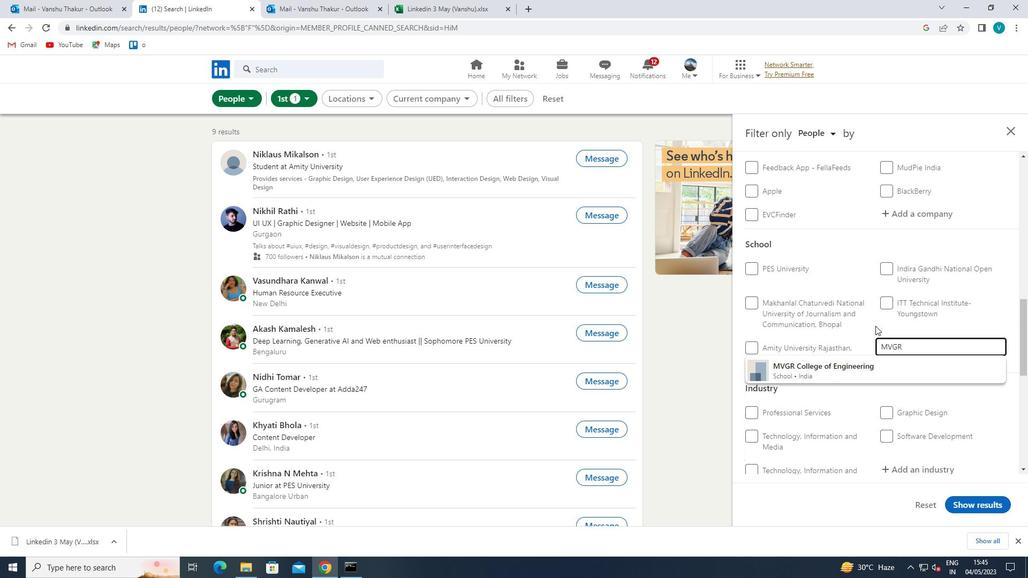 
Action: Mouse pressed left at (875, 357)
Screenshot: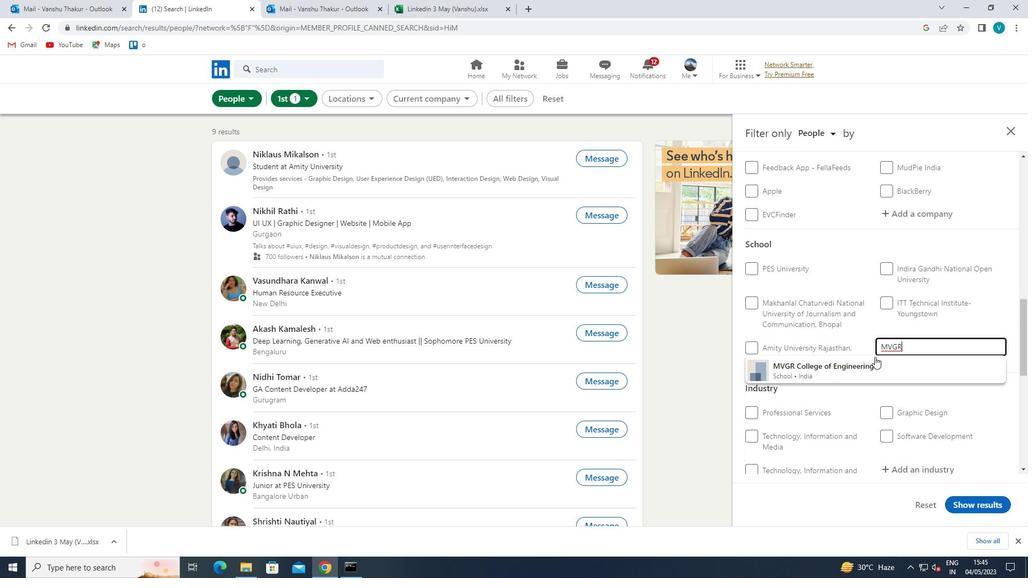 
Action: Mouse moved to (875, 358)
Screenshot: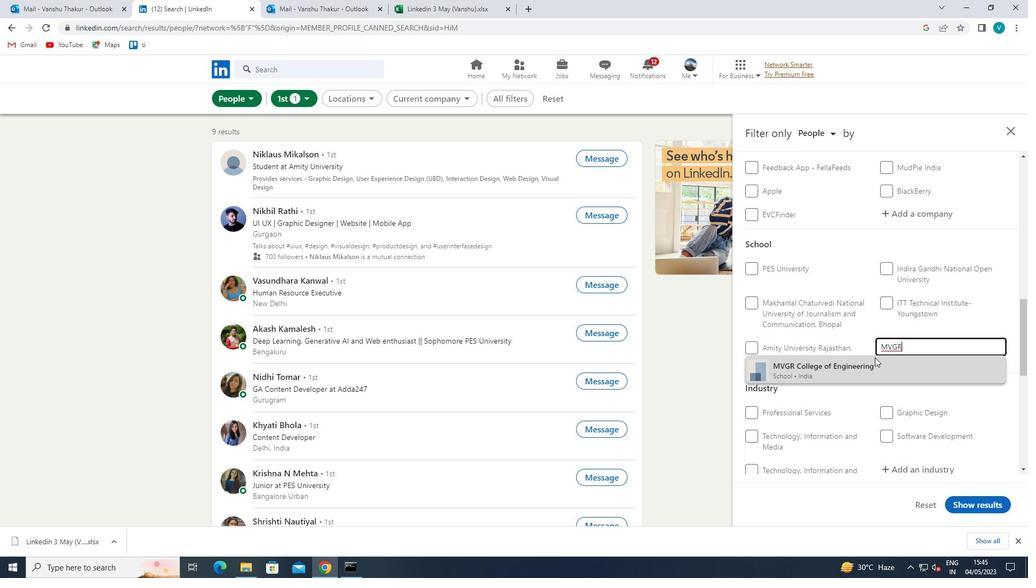 
Action: Mouse scrolled (875, 357) with delta (0, 0)
Screenshot: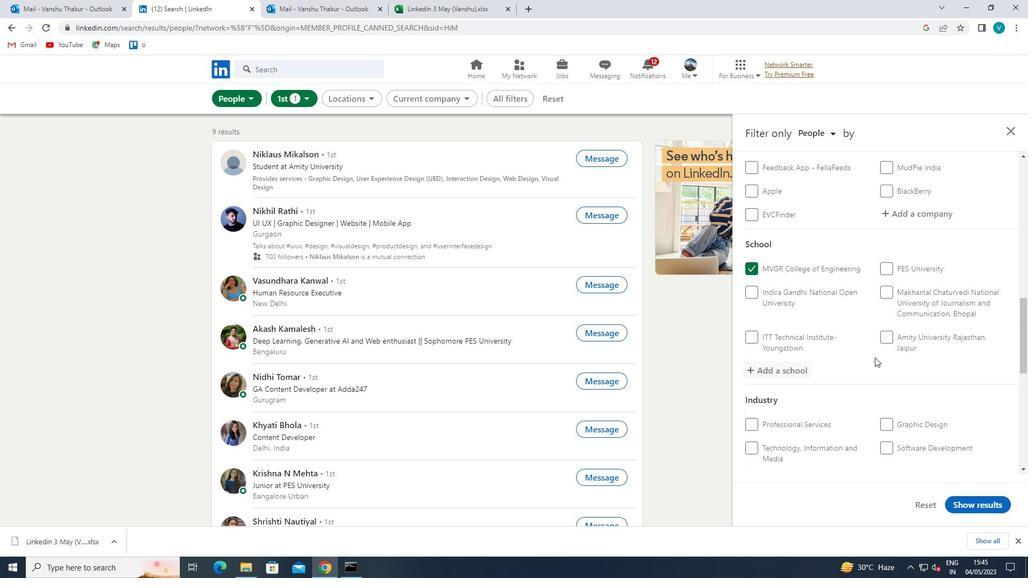 
Action: Mouse scrolled (875, 357) with delta (0, 0)
Screenshot: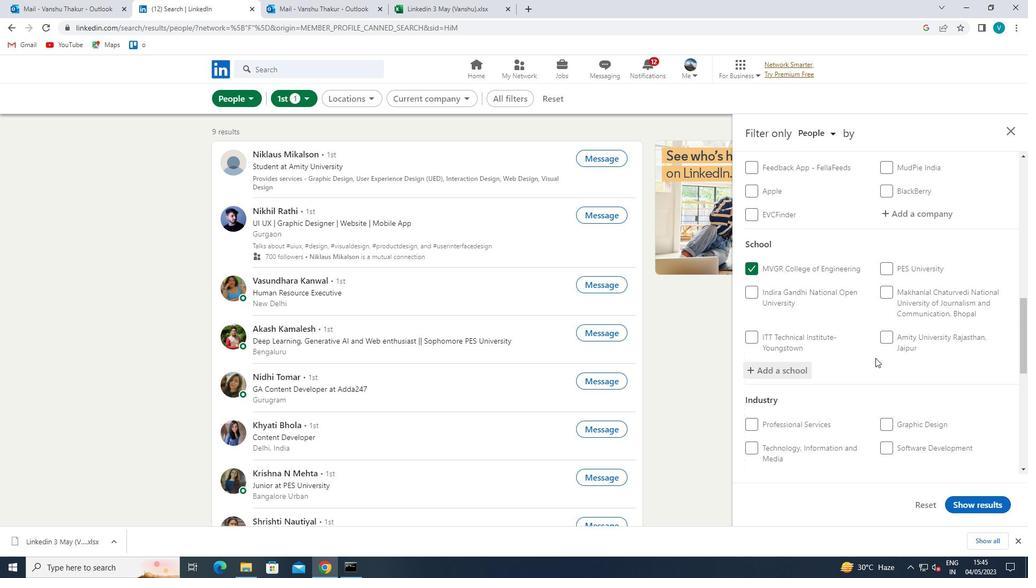 
Action: Mouse scrolled (875, 357) with delta (0, 0)
Screenshot: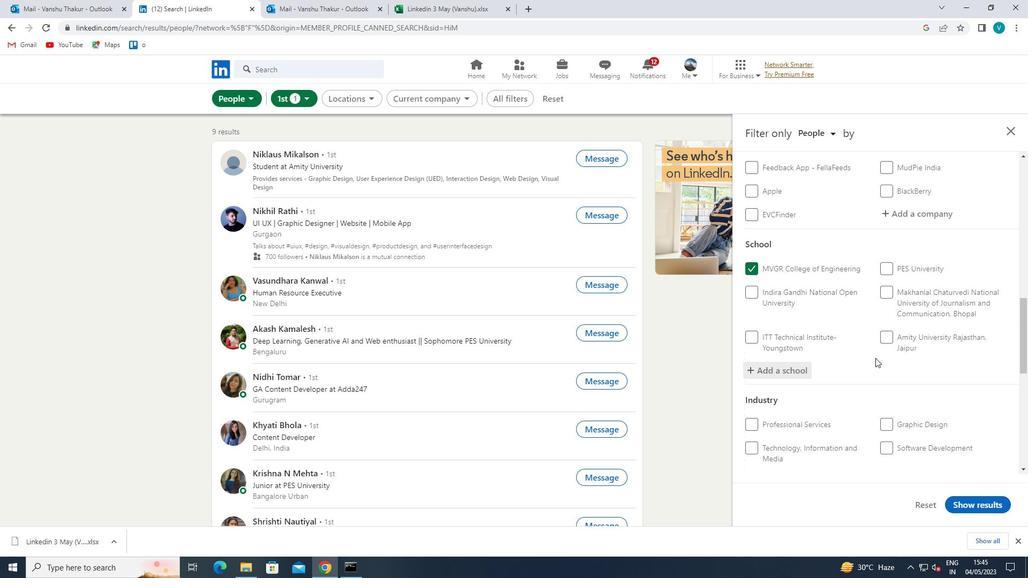 
Action: Mouse moved to (898, 322)
Screenshot: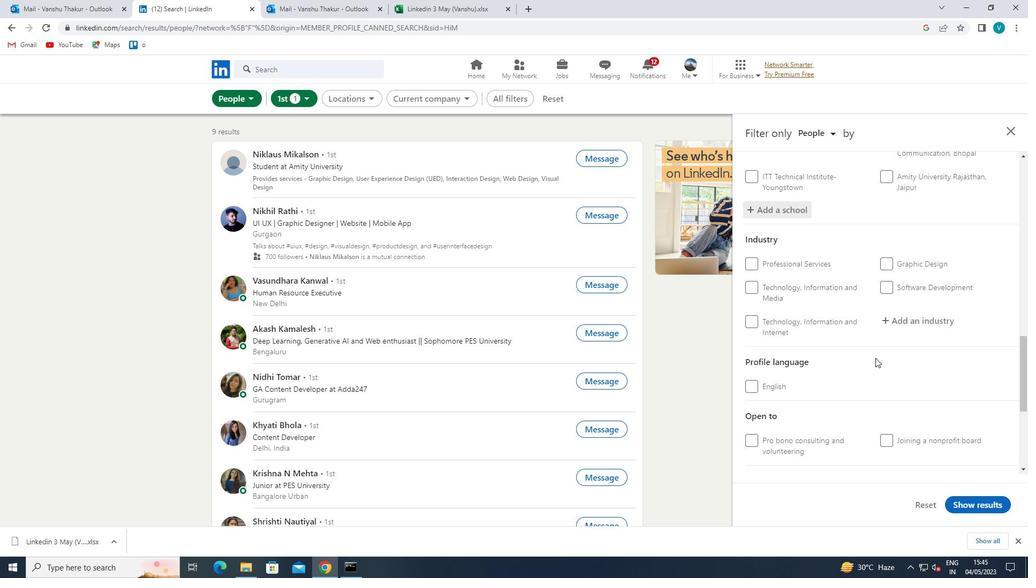 
Action: Mouse pressed left at (898, 322)
Screenshot: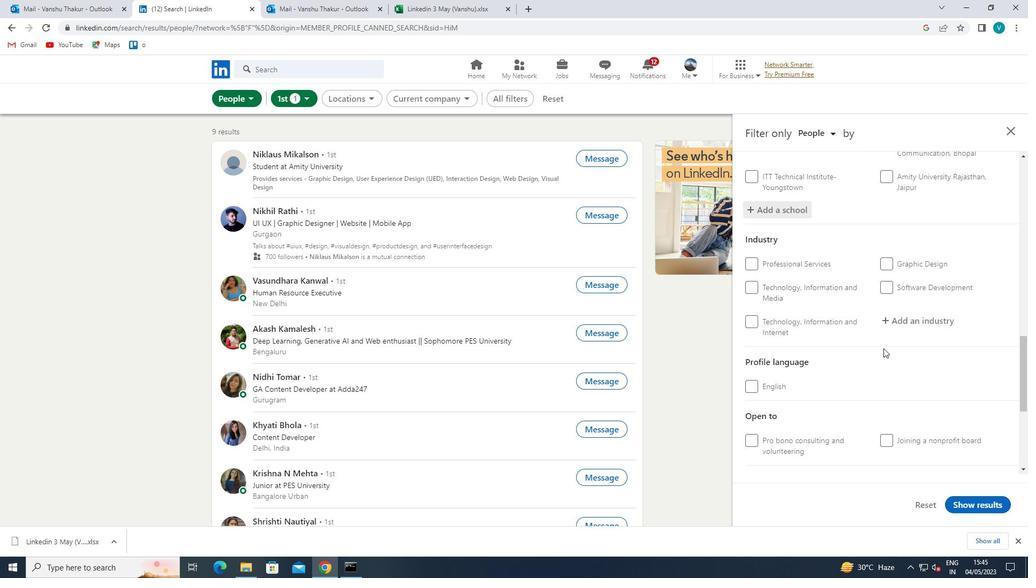 
Action: Mouse moved to (895, 319)
Screenshot: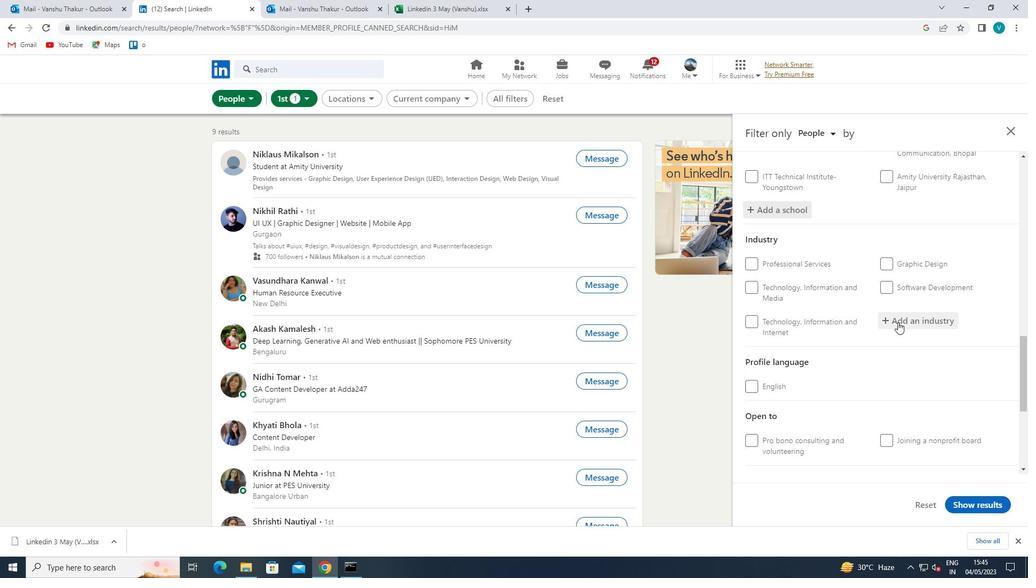 
Action: Key pressed <Key.shift>WHOLESALE
Screenshot: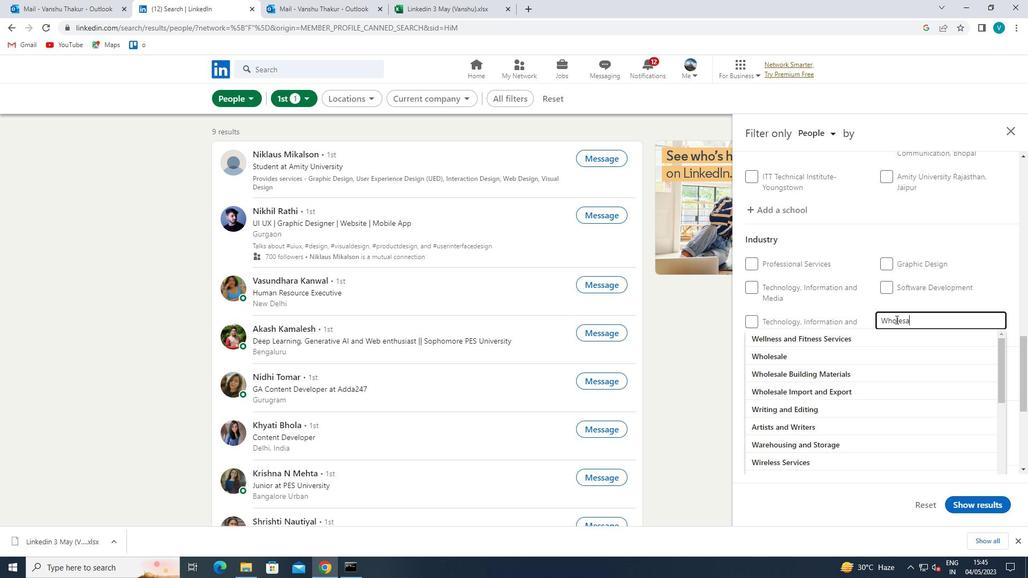 
Action: Mouse moved to (864, 424)
Screenshot: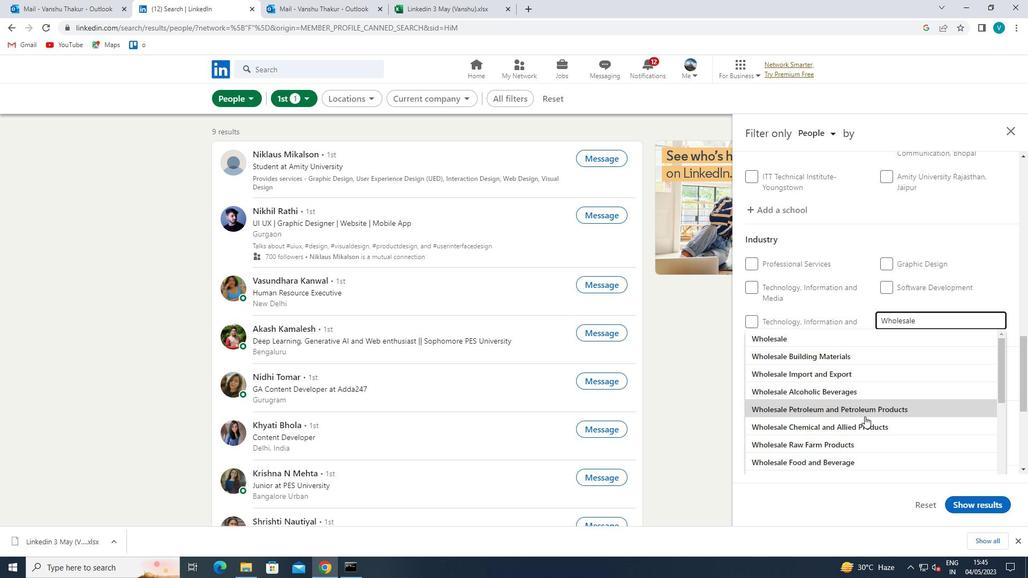 
Action: Mouse pressed left at (864, 424)
Screenshot: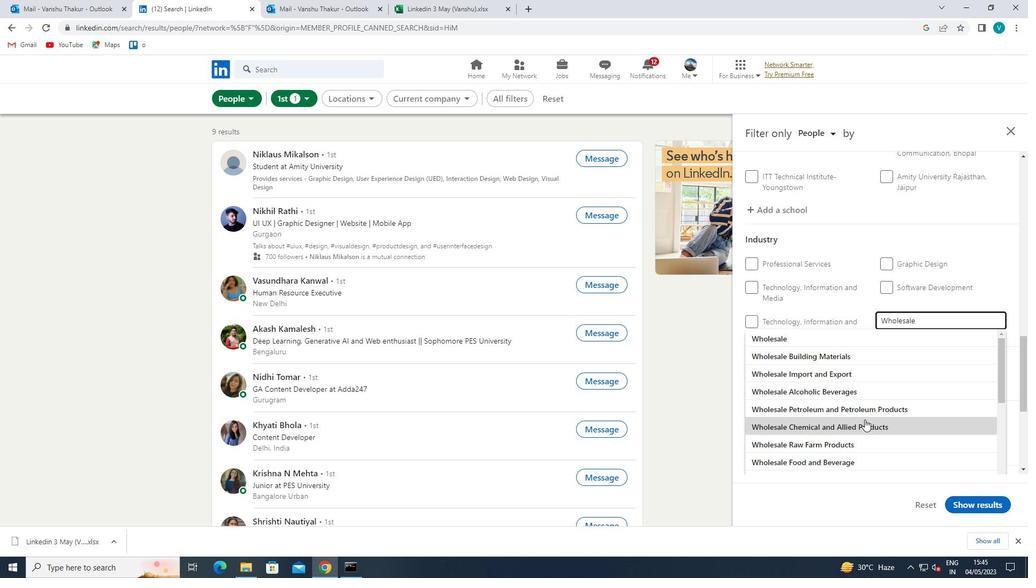 
Action: Mouse moved to (868, 357)
Screenshot: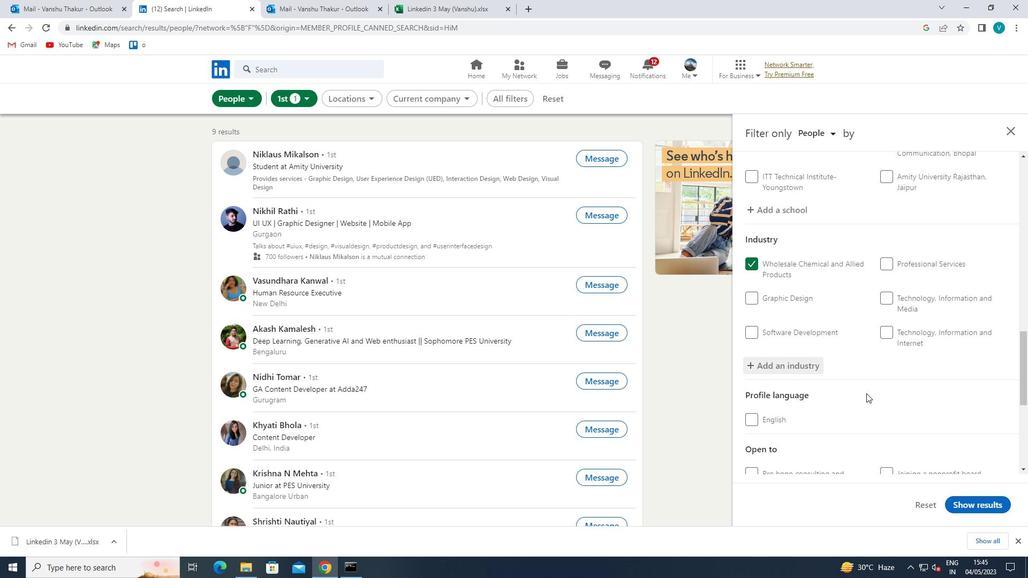 
Action: Mouse scrolled (868, 357) with delta (0, 0)
Screenshot: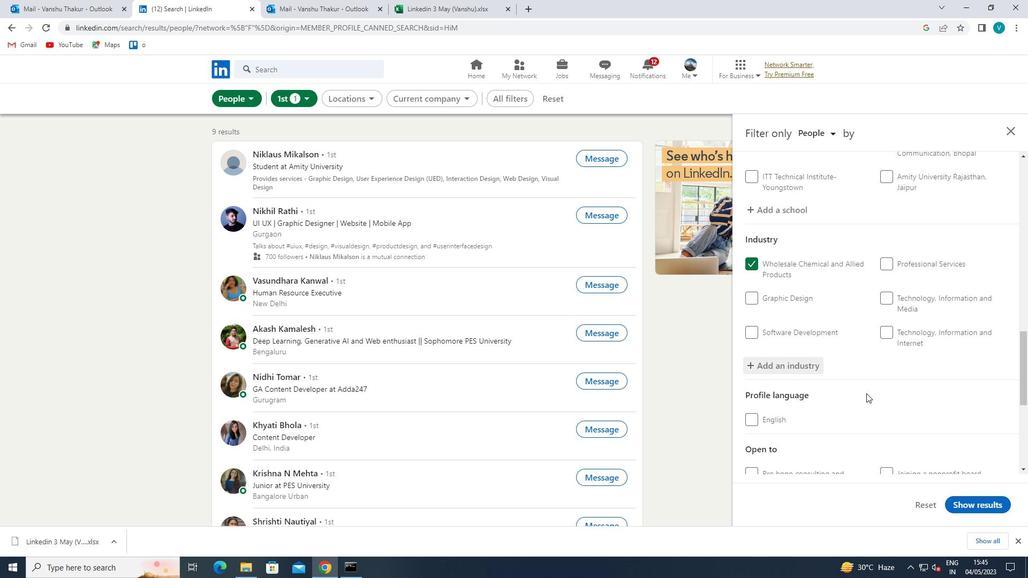 
Action: Mouse moved to (871, 355)
Screenshot: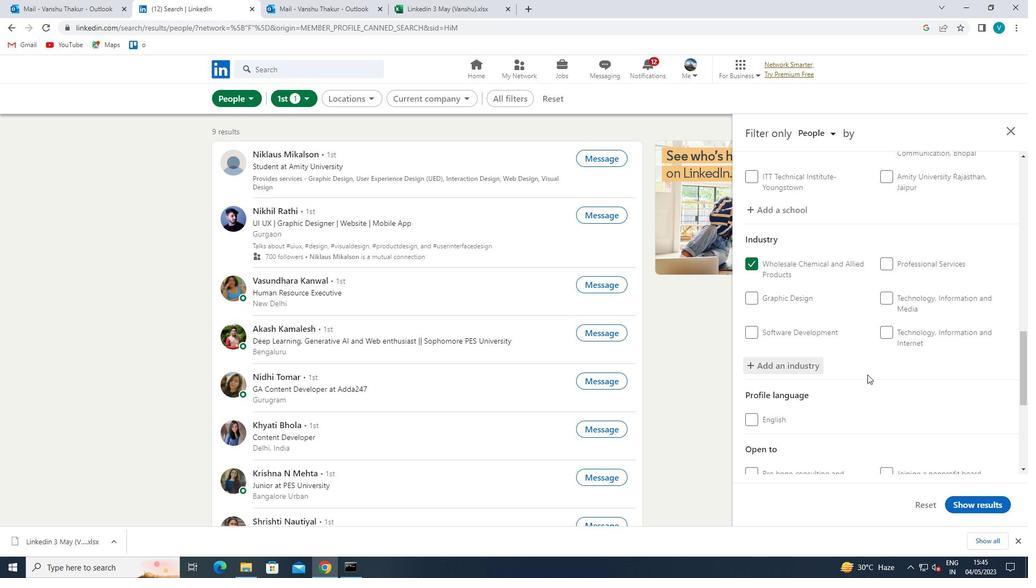 
Action: Mouse scrolled (871, 355) with delta (0, 0)
Screenshot: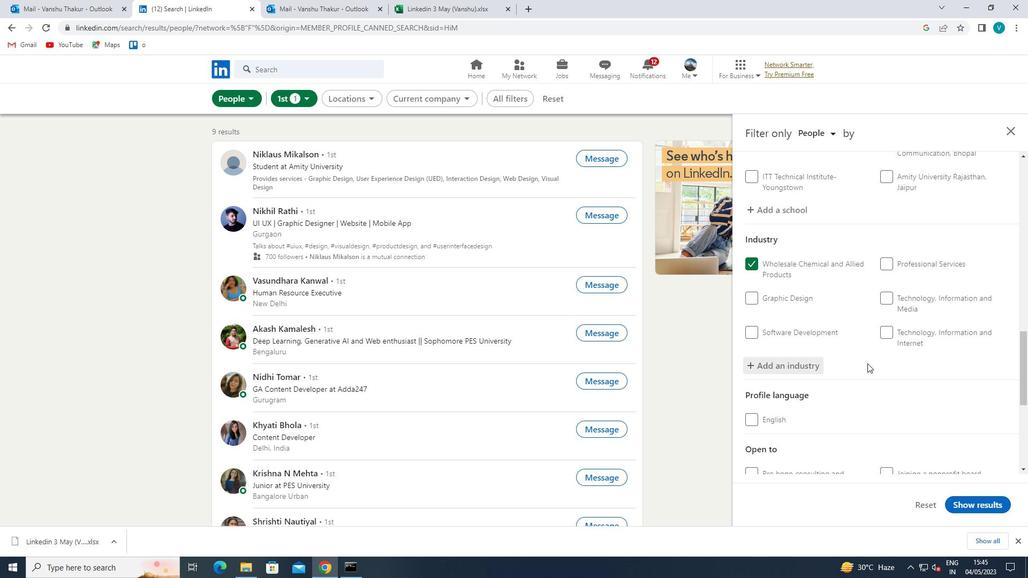 
Action: Mouse moved to (872, 355)
Screenshot: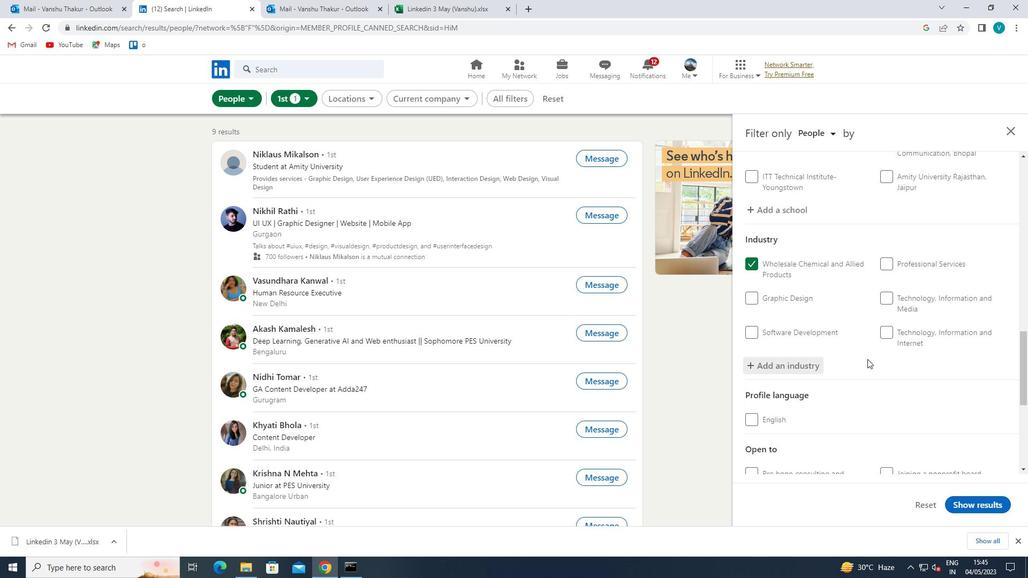 
Action: Mouse scrolled (872, 354) with delta (0, 0)
Screenshot: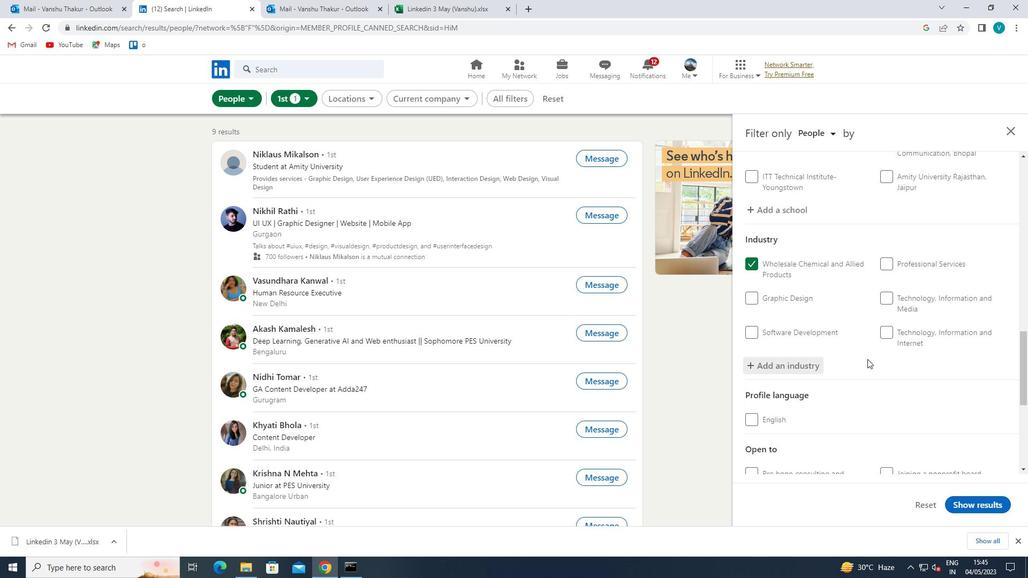
Action: Mouse moved to (873, 353)
Screenshot: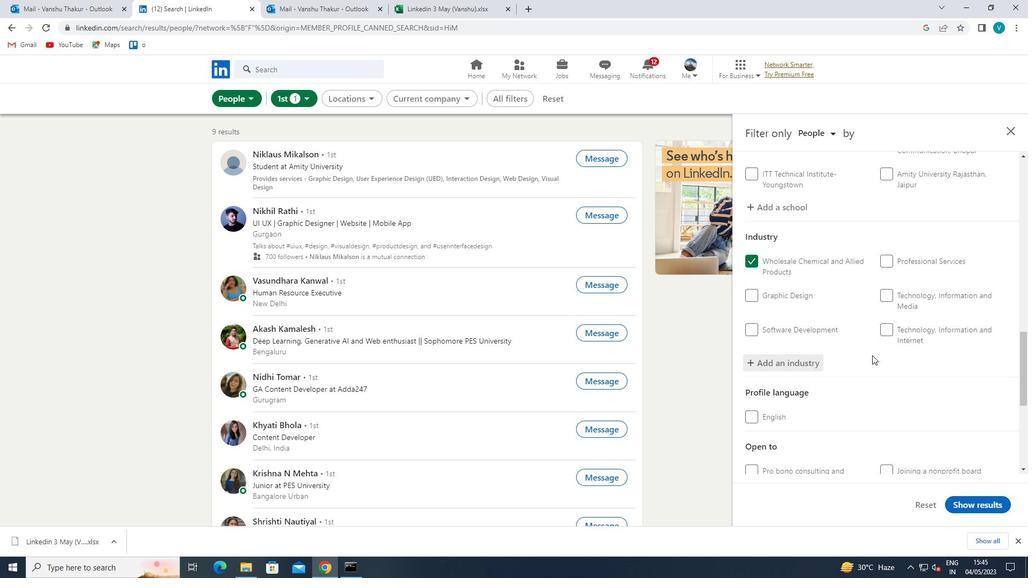 
Action: Mouse scrolled (873, 352) with delta (0, 0)
Screenshot: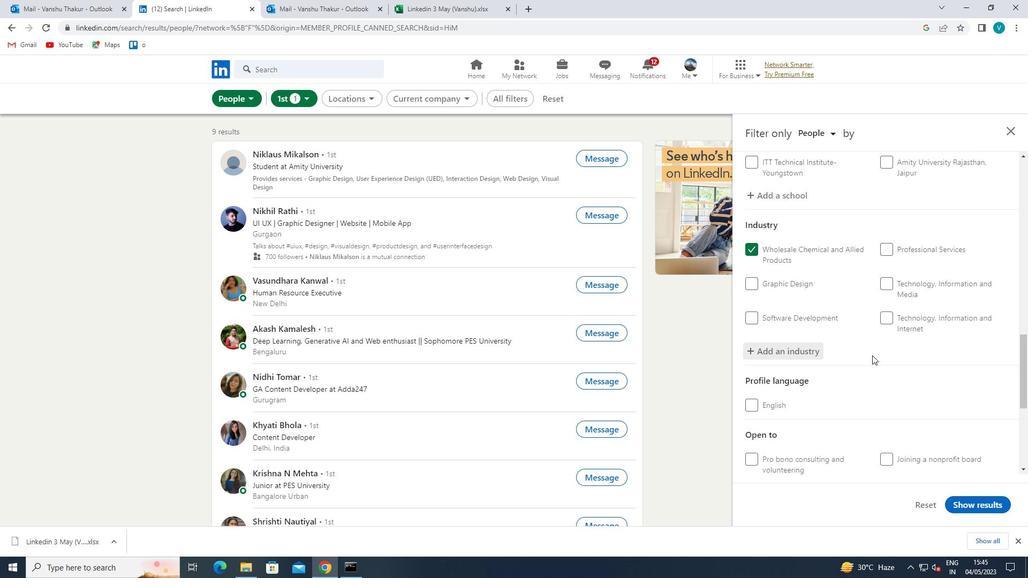 
Action: Mouse moved to (913, 369)
Screenshot: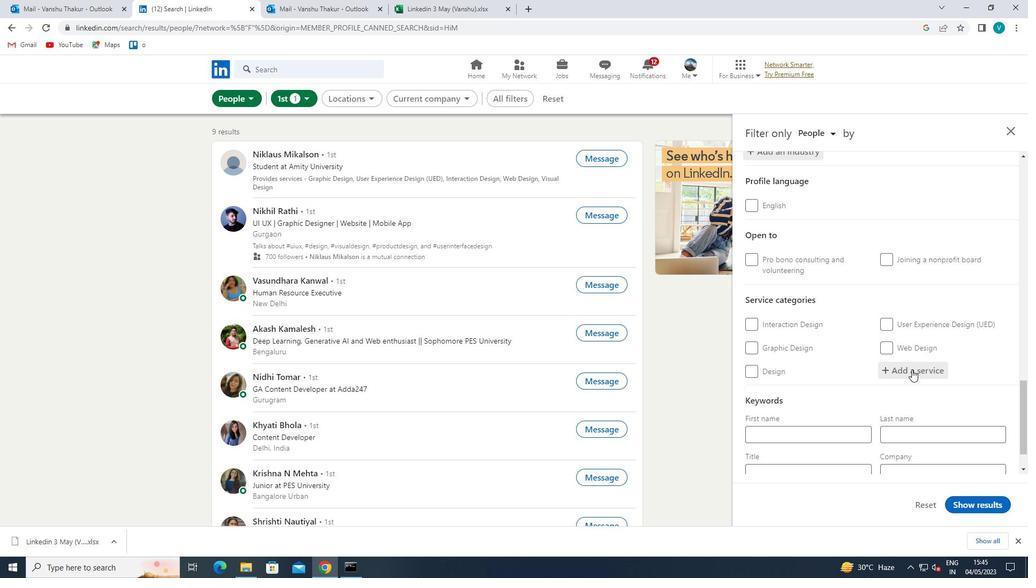 
Action: Mouse pressed left at (913, 369)
Screenshot: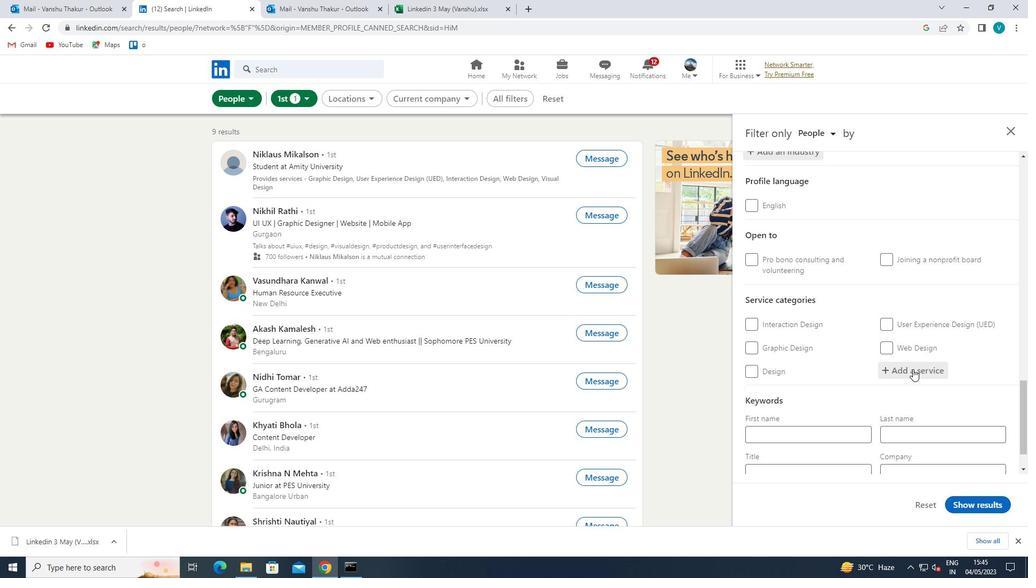 
Action: Mouse moved to (827, 317)
Screenshot: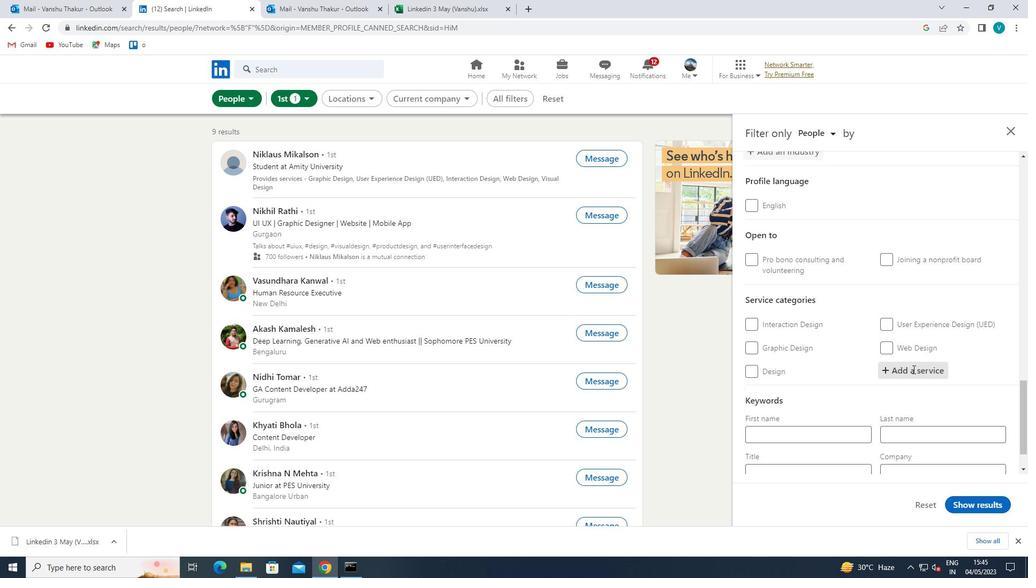 
Action: Key pressed <Key.shift>COMMERCIAL
Screenshot: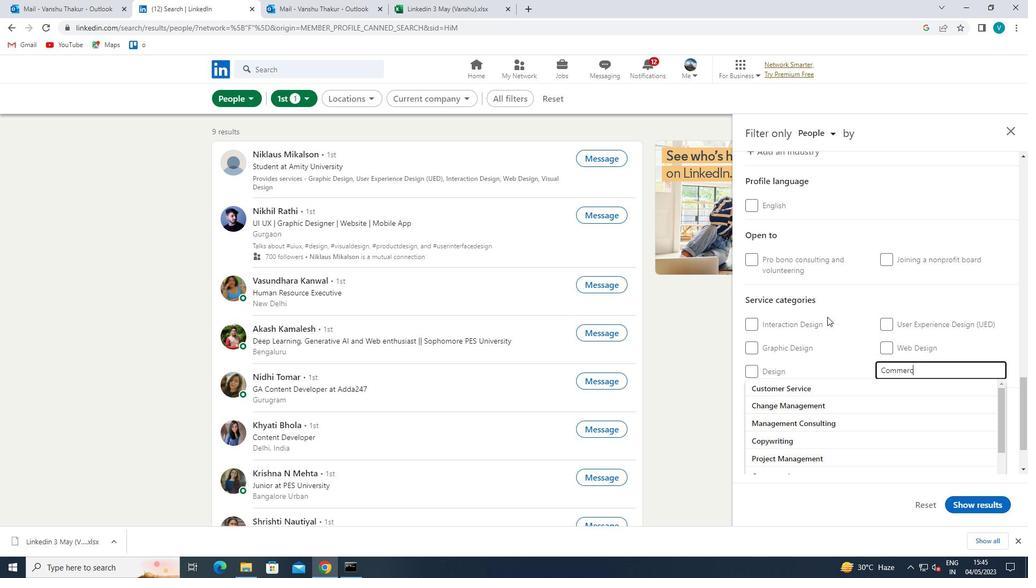 
Action: Mouse moved to (801, 382)
Screenshot: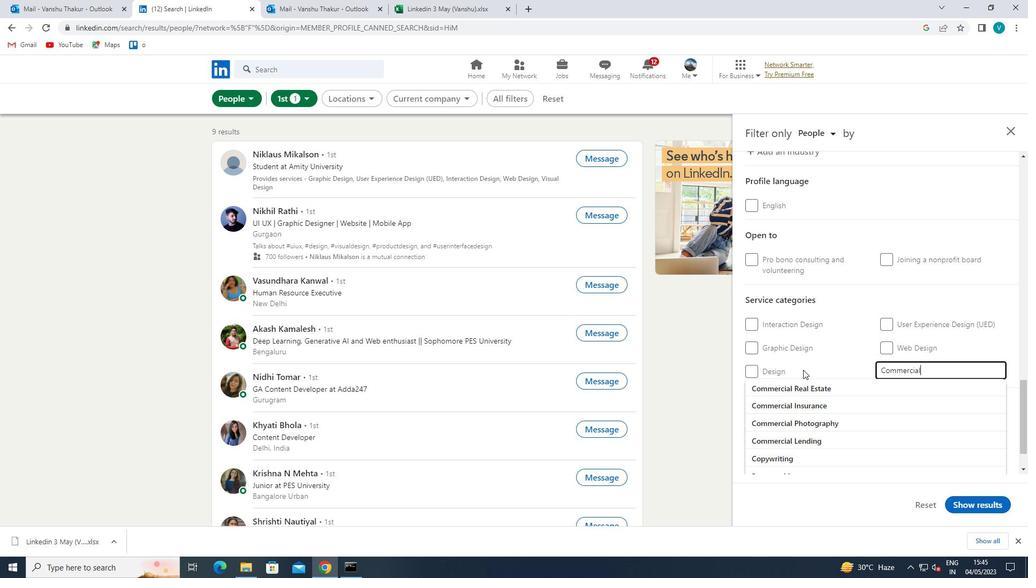 
Action: Mouse pressed left at (801, 382)
Screenshot: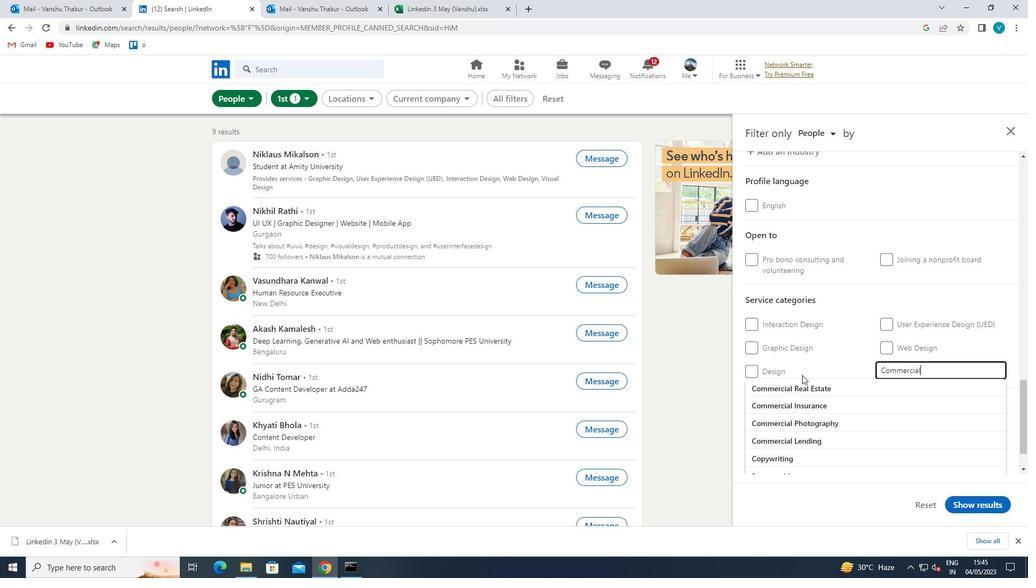 
Action: Mouse moved to (802, 384)
Screenshot: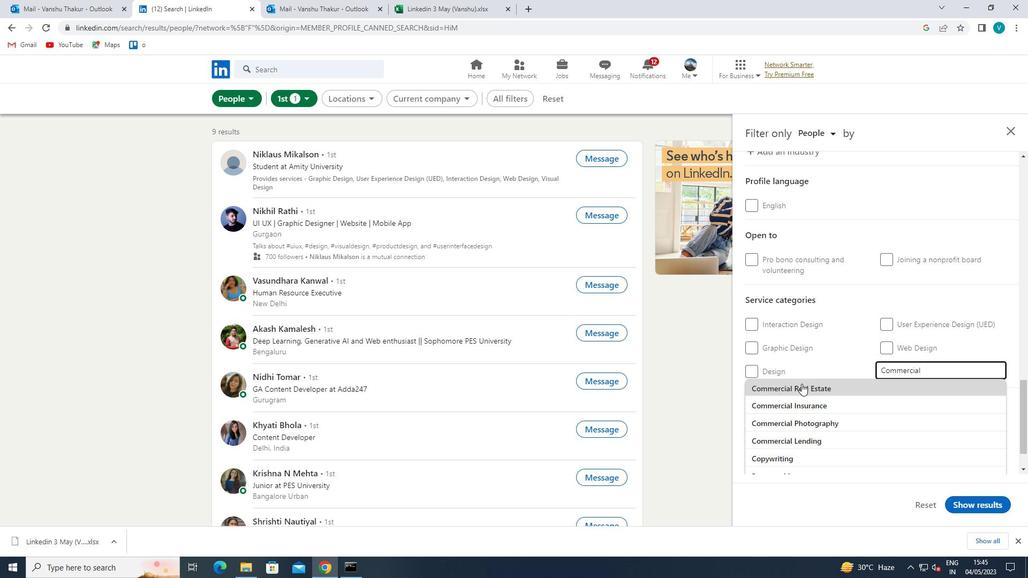 
Action: Mouse scrolled (802, 383) with delta (0, 0)
Screenshot: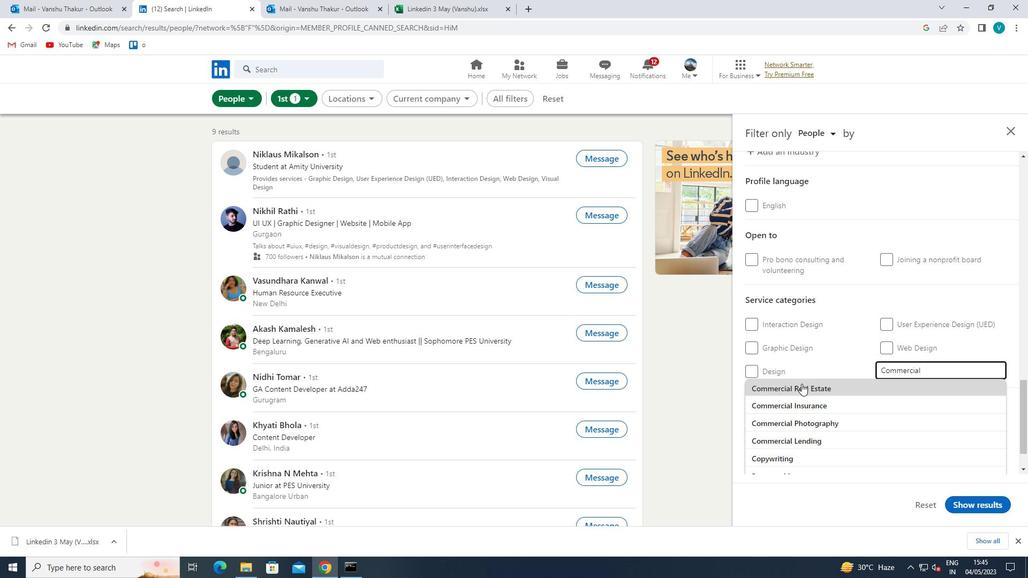 
Action: Mouse scrolled (802, 383) with delta (0, 0)
Screenshot: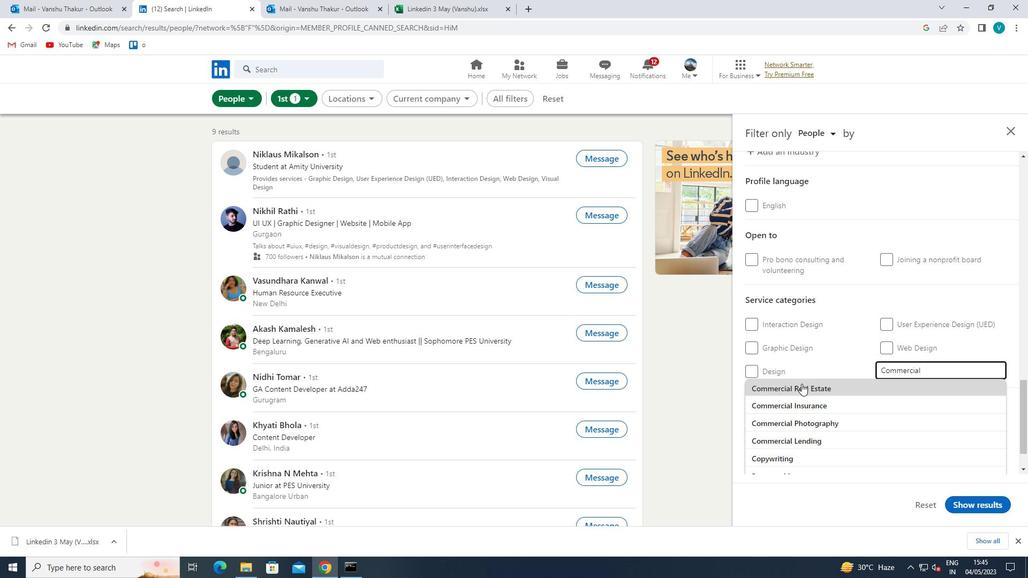 
Action: Mouse scrolled (802, 383) with delta (0, 0)
Screenshot: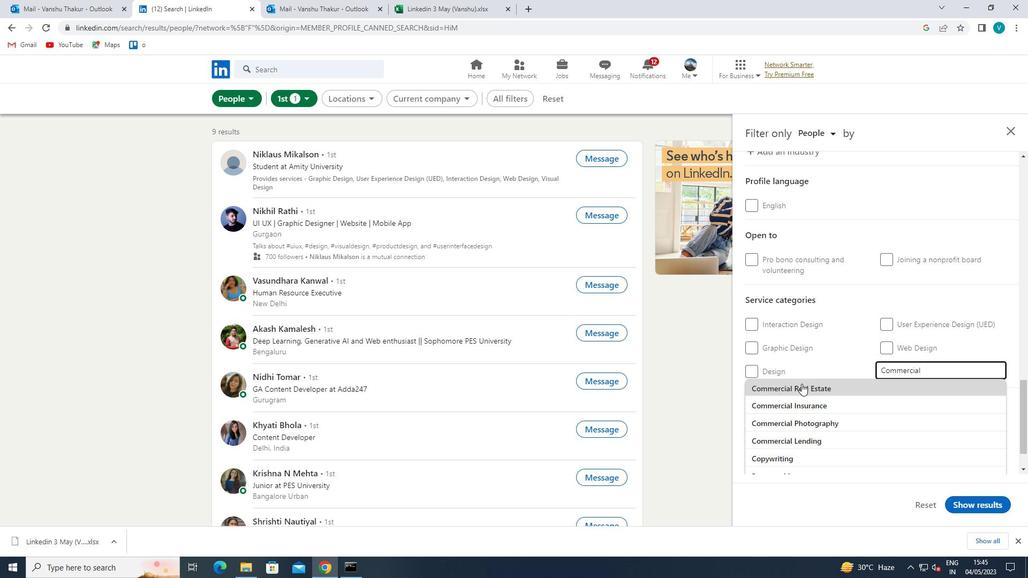 
Action: Mouse scrolled (802, 383) with delta (0, 0)
Screenshot: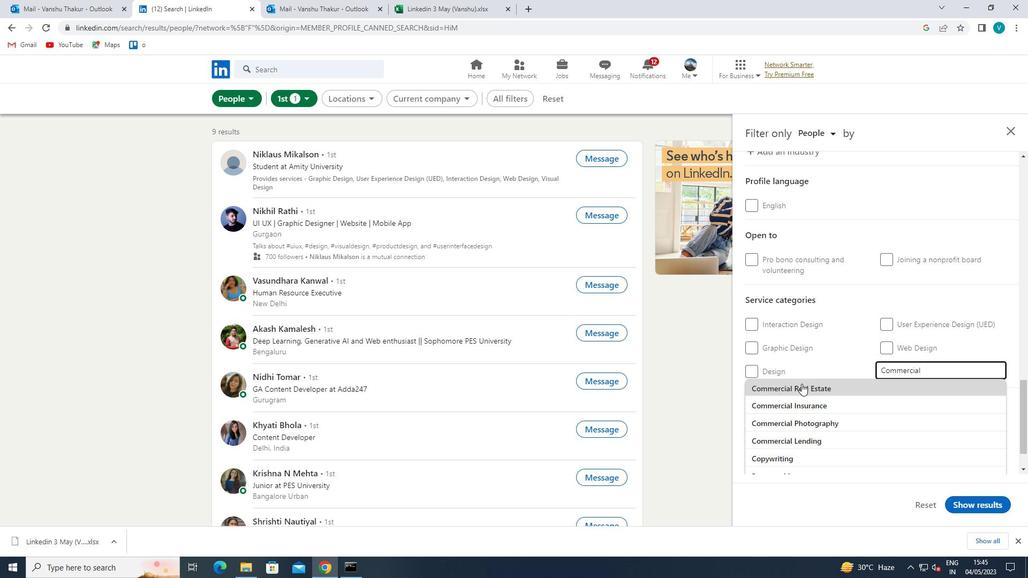 
Action: Mouse moved to (800, 457)
Screenshot: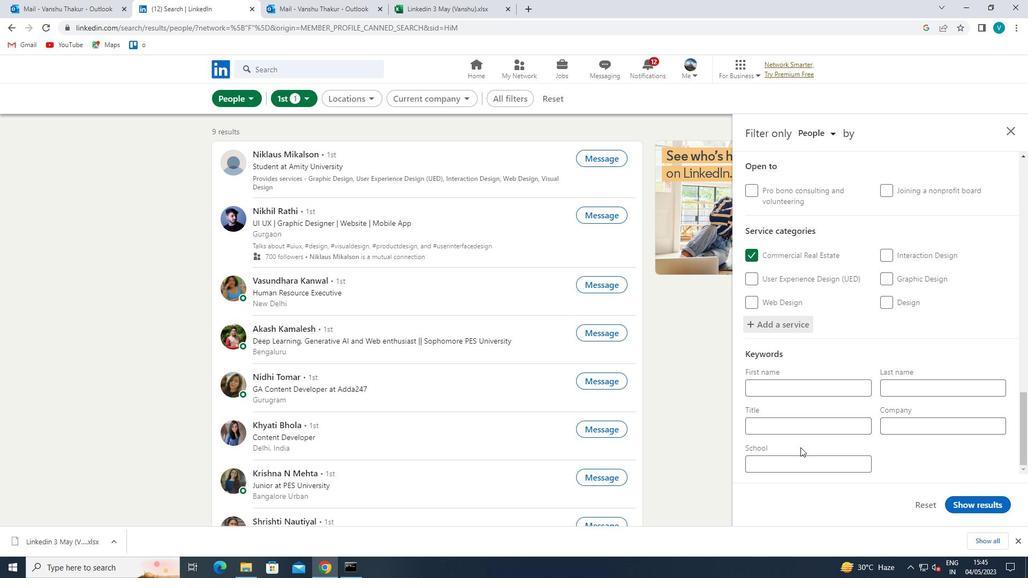 
Action: Mouse pressed left at (800, 457)
Screenshot: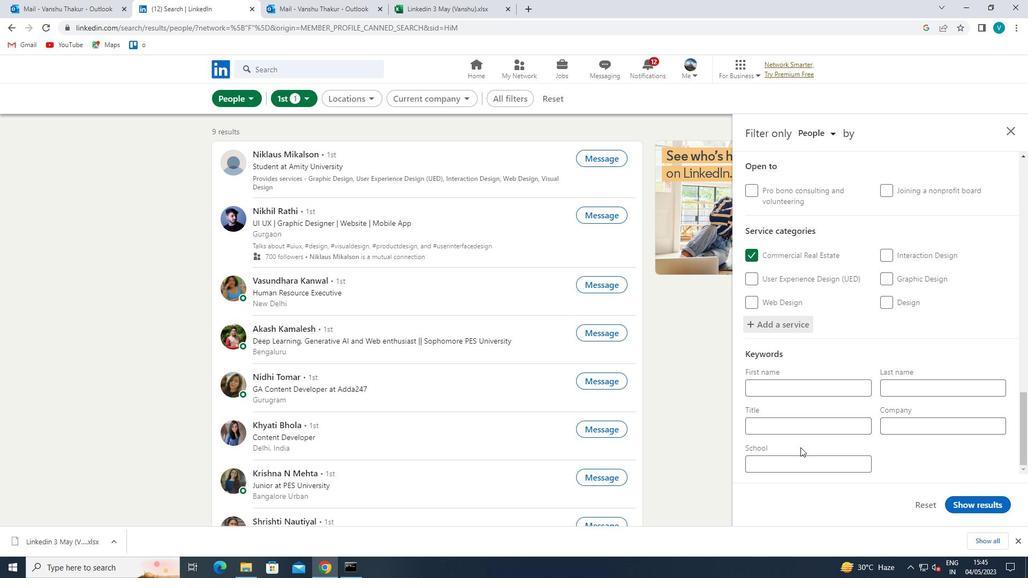 
Action: Mouse moved to (813, 433)
Screenshot: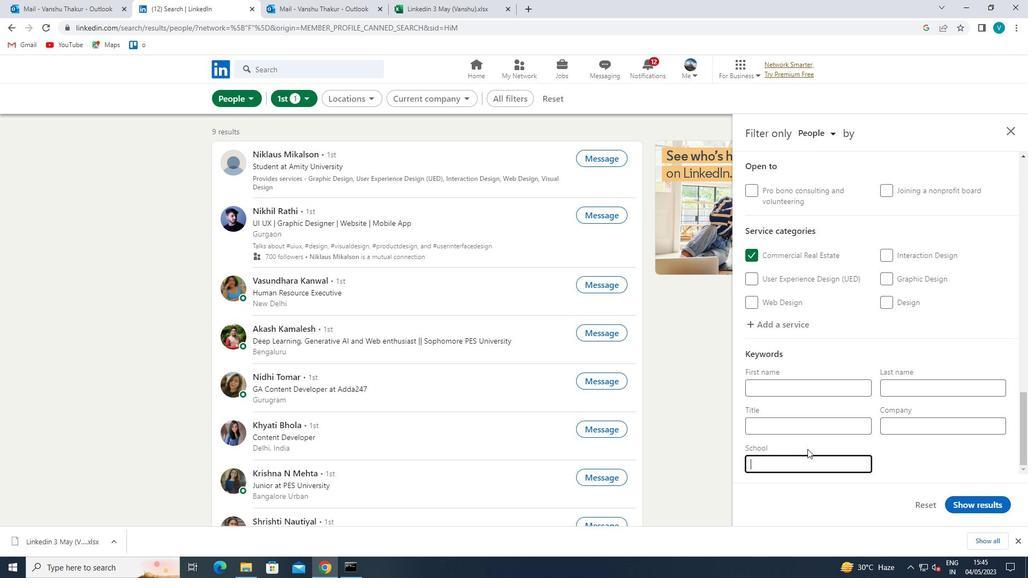 
Action: Mouse pressed left at (813, 433)
Screenshot: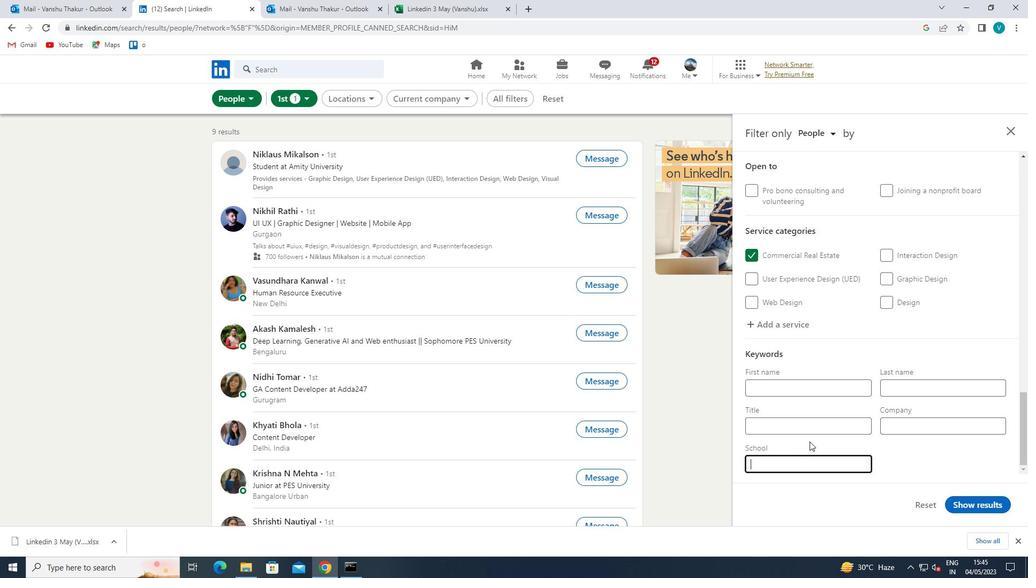 
Action: Mouse moved to (813, 432)
Screenshot: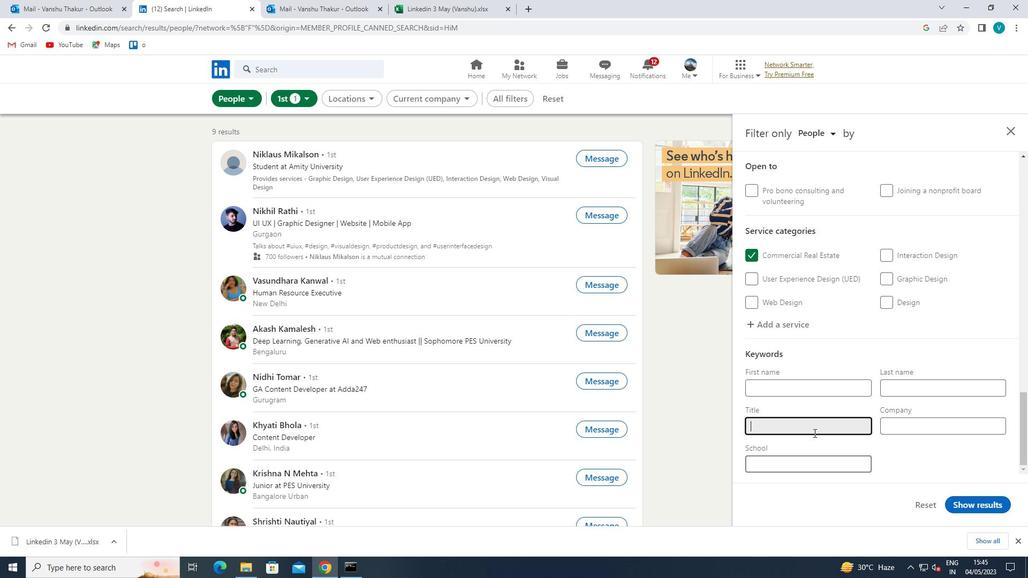 
Action: Key pressed <Key.shift>MANAGHERS<Key.space><Key.backspace><Key.backspace><Key.backspace><Key.backspace><Key.backspace>ERS
Screenshot: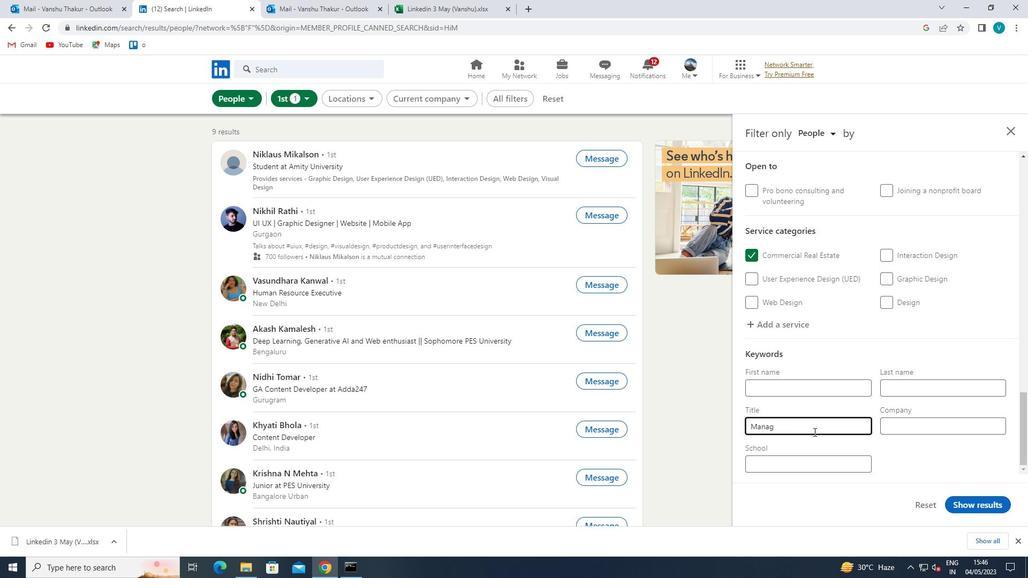 
Action: Mouse moved to (964, 500)
Screenshot: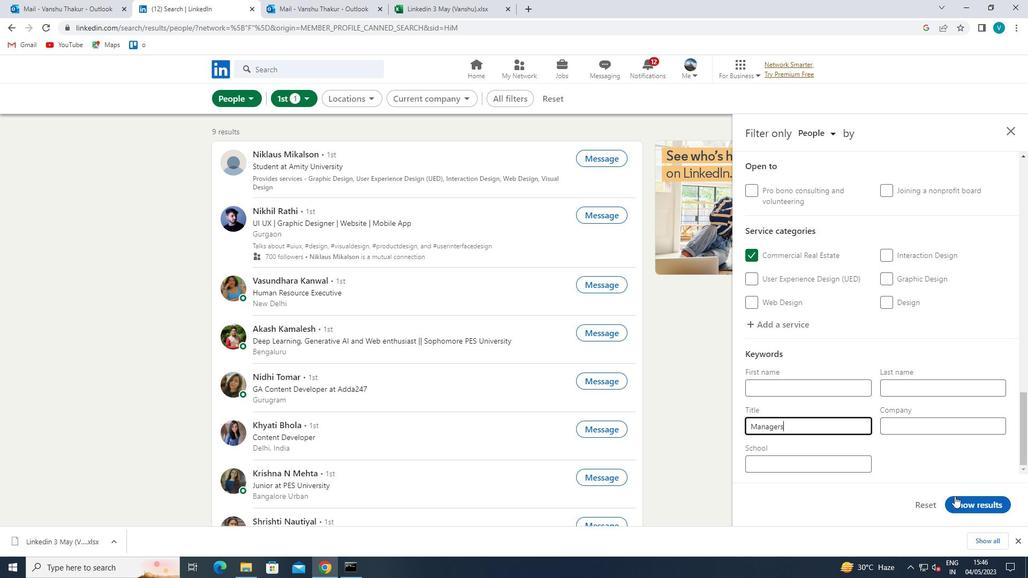 
Action: Mouse pressed left at (964, 500)
Screenshot: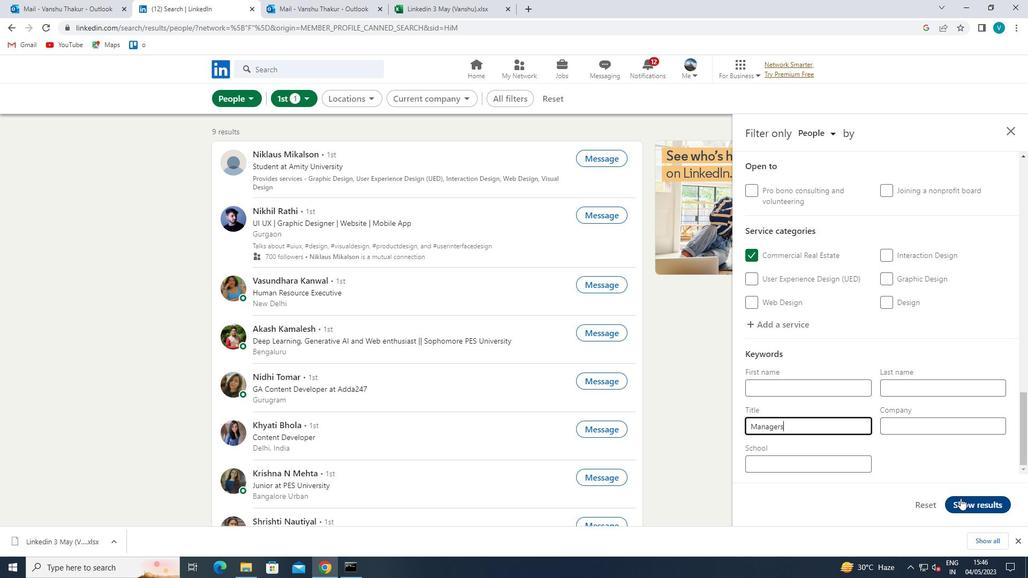 
Action: Mouse moved to (943, 488)
Screenshot: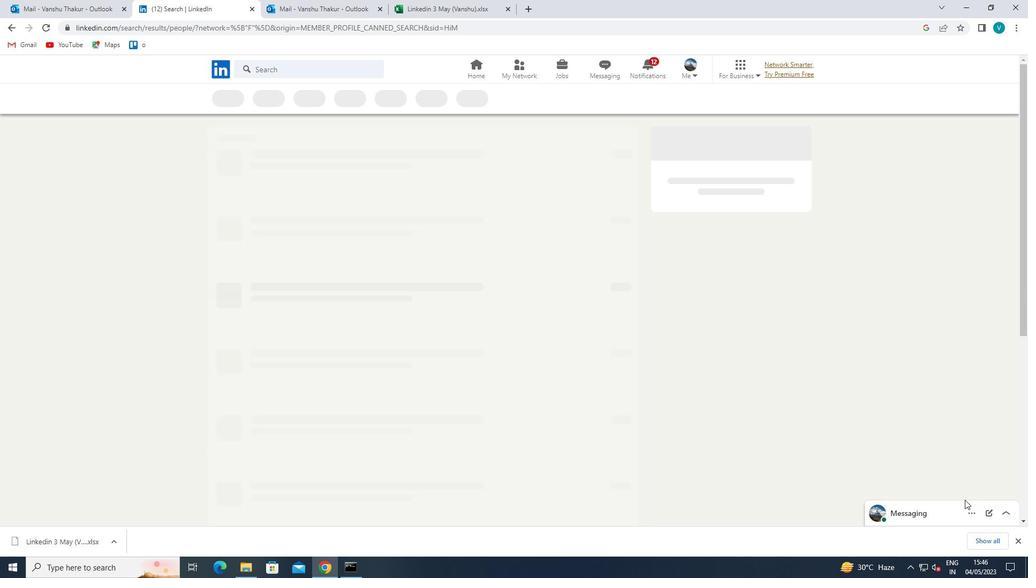 
